 Task: In the  document Sheep.pdf Align the width of word art with 'Picture'. Fill the whole document with 'Orange'. Add link on bottom left corner of the sheet: in.pinterest.com
Action: Mouse moved to (231, 332)
Screenshot: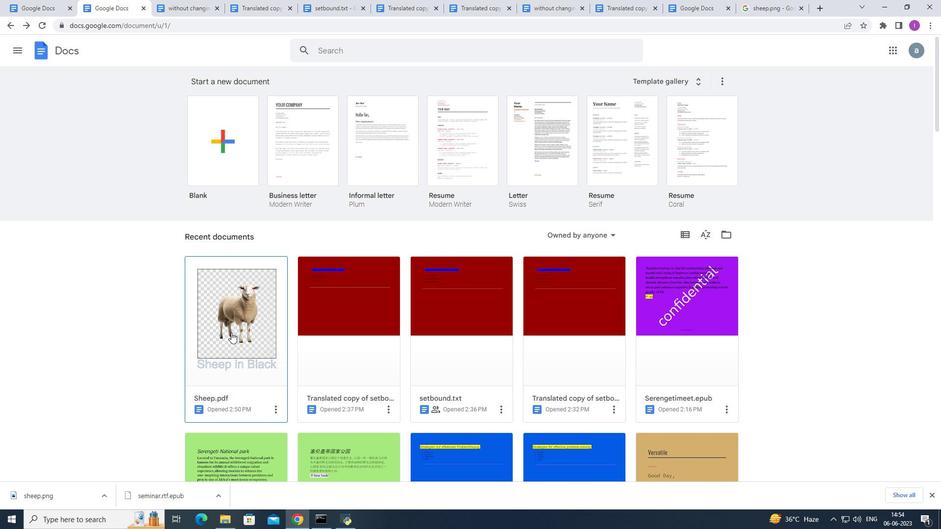 
Action: Mouse pressed left at (231, 332)
Screenshot: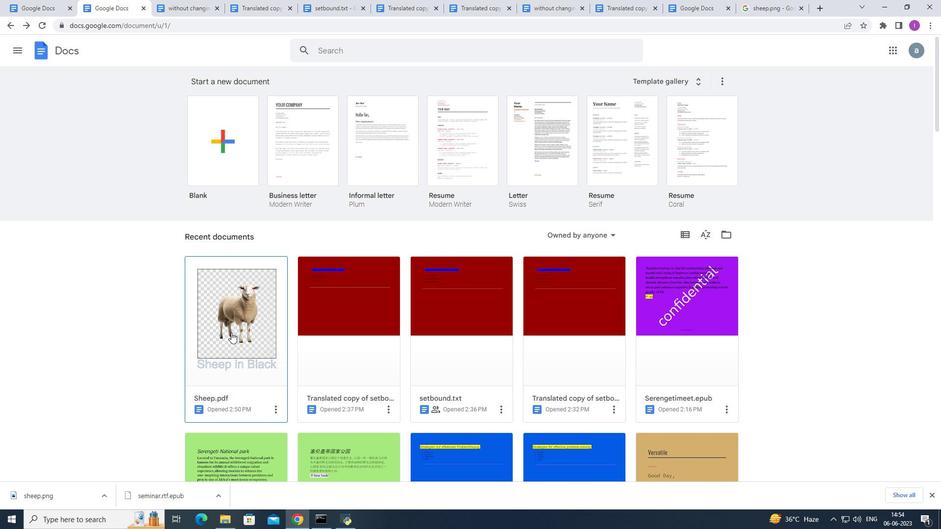 
Action: Mouse moved to (33, 51)
Screenshot: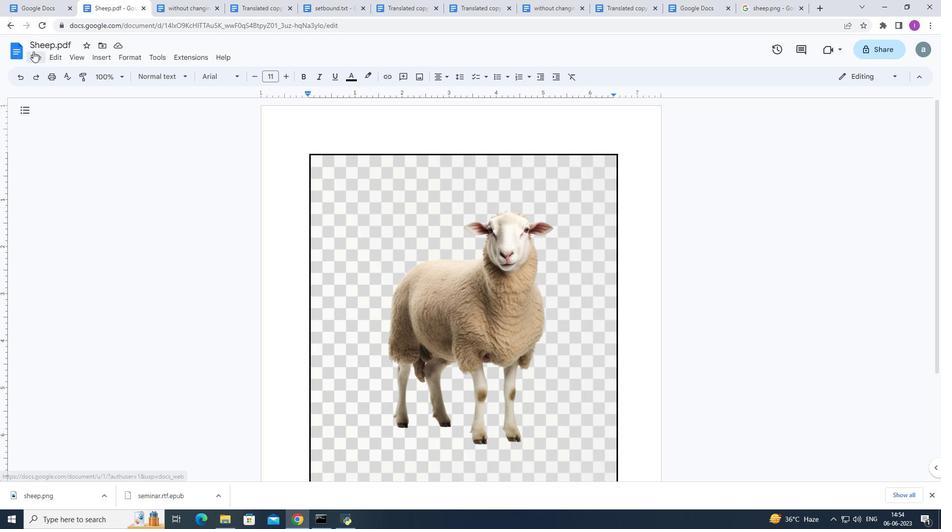 
Action: Mouse pressed left at (33, 51)
Screenshot: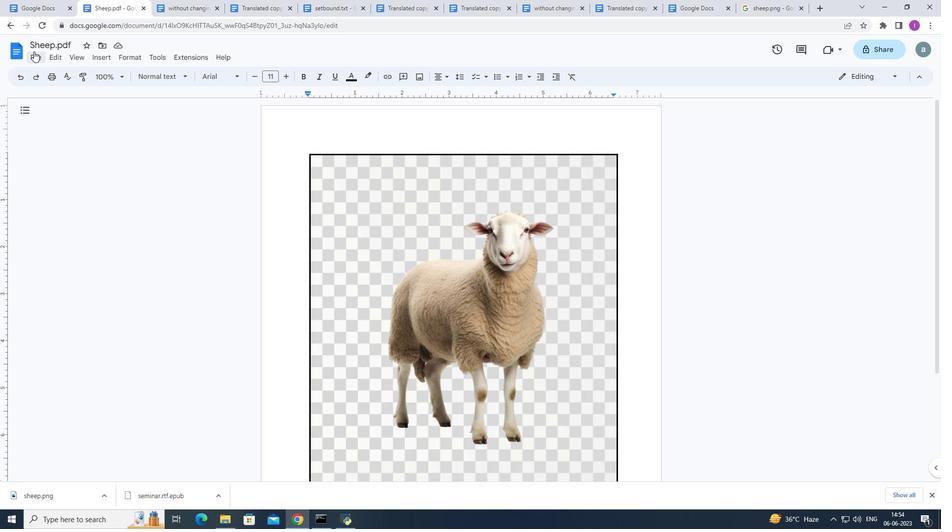 
Action: Mouse moved to (365, 271)
Screenshot: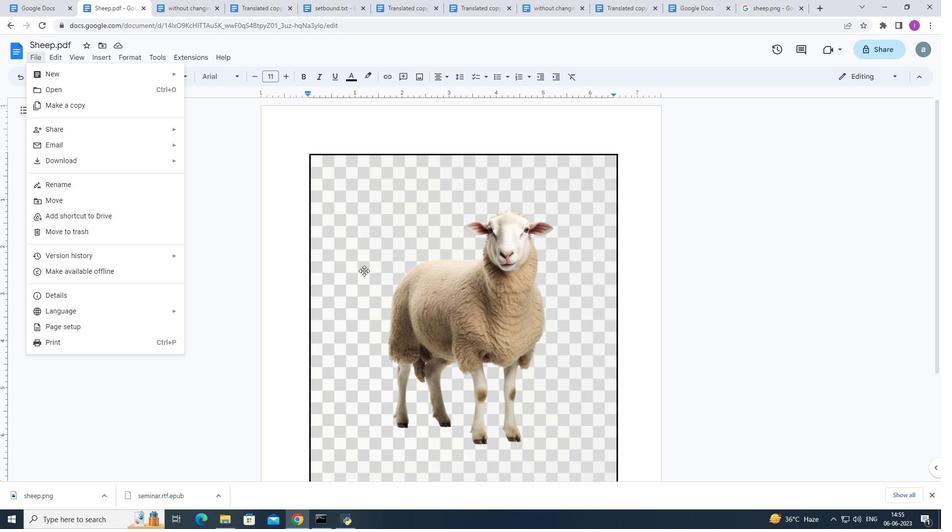 
Action: Mouse scrolled (365, 270) with delta (0, 0)
Screenshot: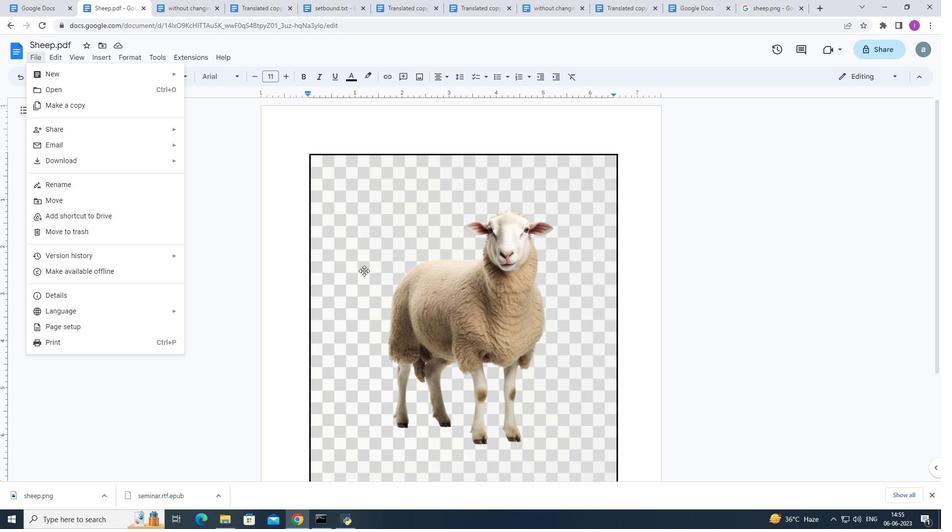 
Action: Mouse moved to (365, 271)
Screenshot: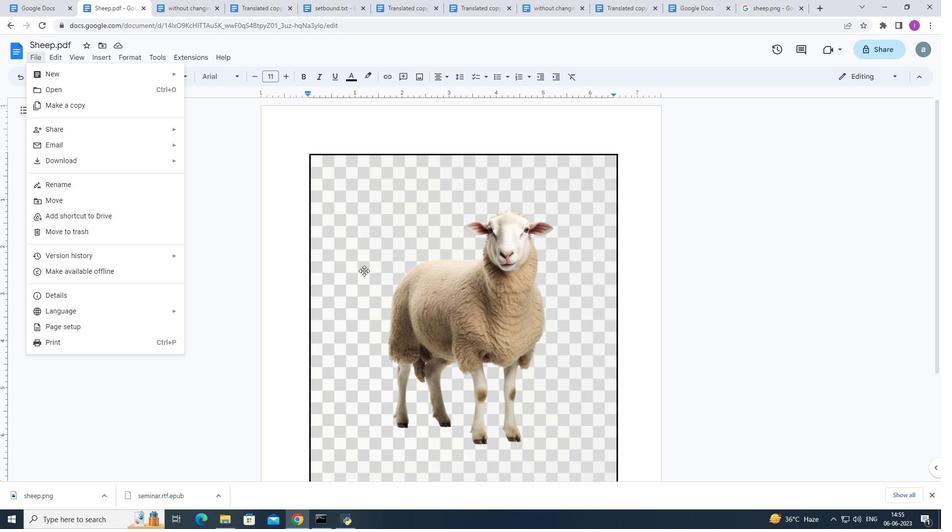 
Action: Mouse scrolled (365, 270) with delta (0, 0)
Screenshot: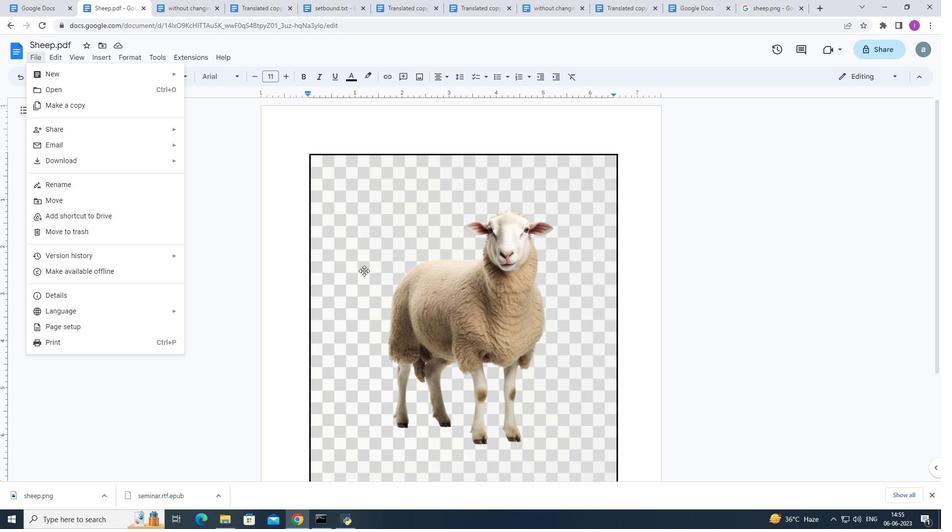 
Action: Mouse moved to (78, 327)
Screenshot: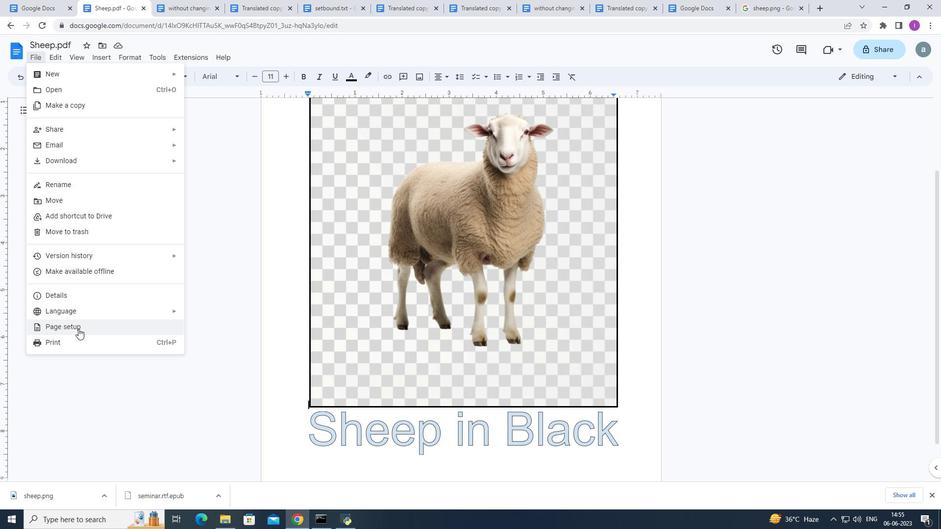 
Action: Mouse pressed left at (78, 327)
Screenshot: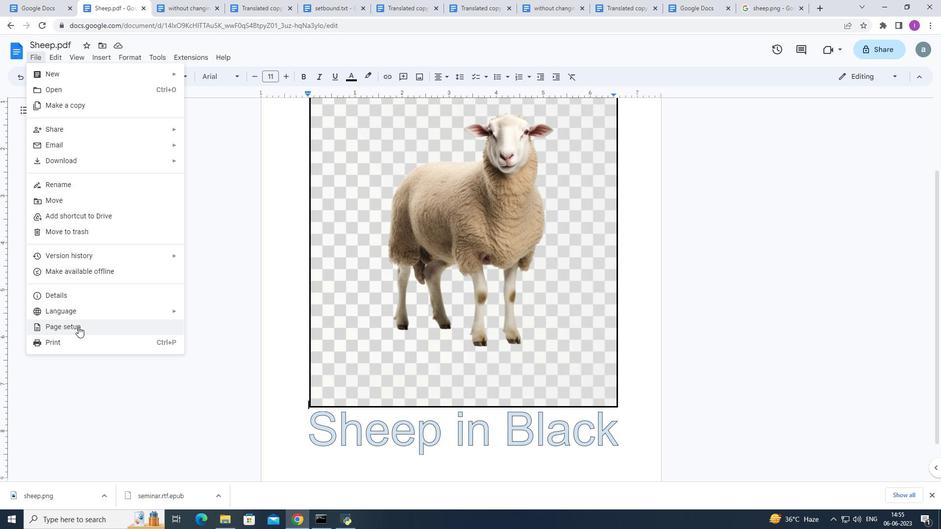 
Action: Mouse moved to (398, 326)
Screenshot: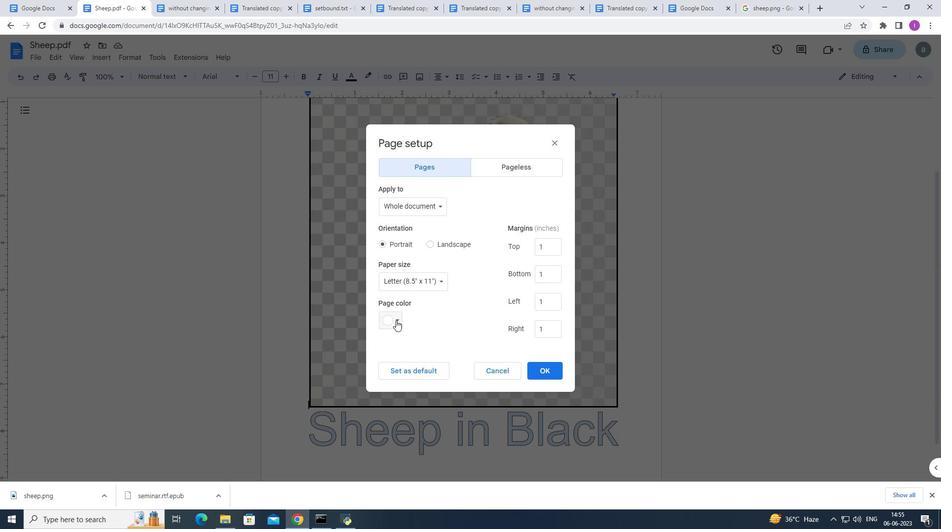 
Action: Mouse pressed left at (398, 326)
Screenshot: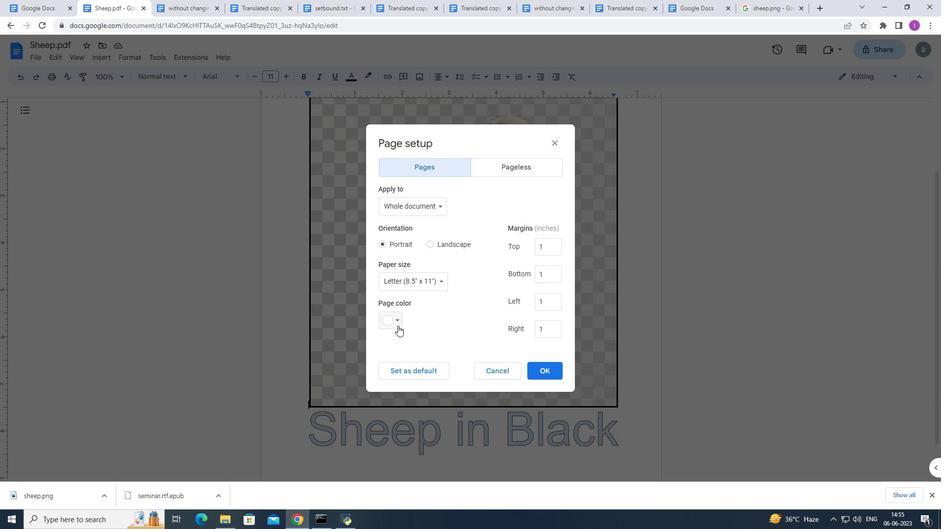
Action: Mouse moved to (411, 352)
Screenshot: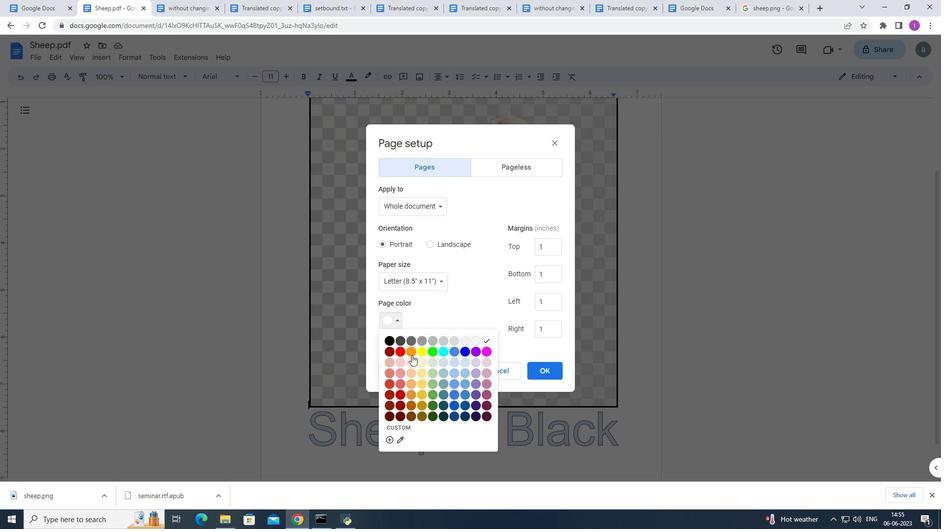 
Action: Mouse pressed left at (411, 352)
Screenshot: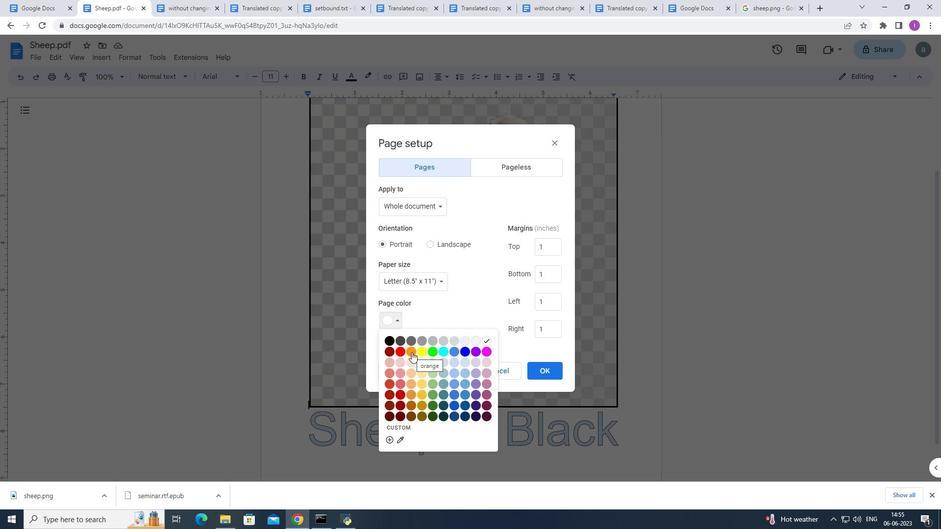 
Action: Mouse moved to (554, 369)
Screenshot: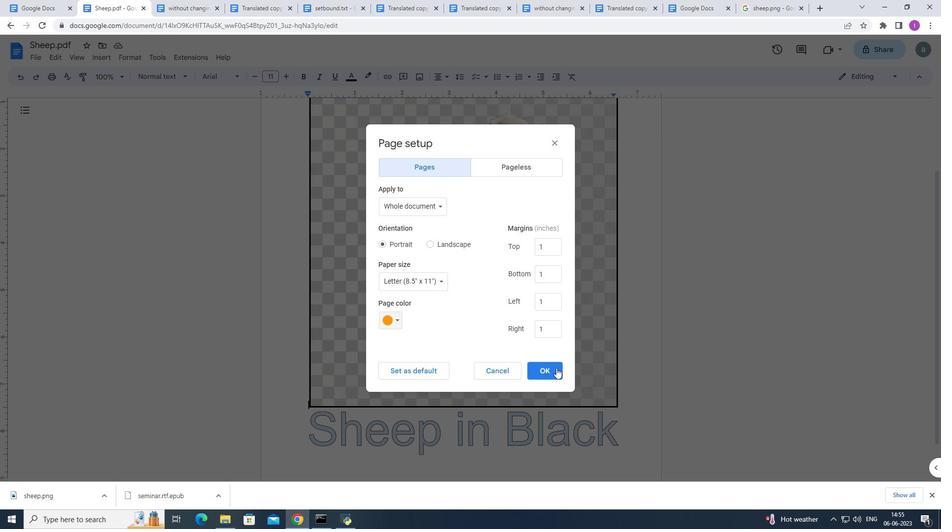 
Action: Mouse pressed left at (554, 369)
Screenshot: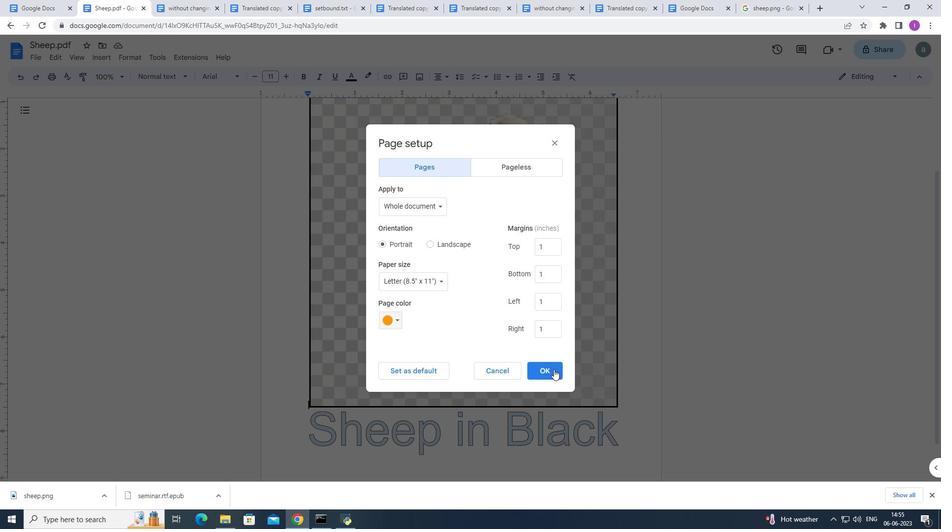 
Action: Mouse moved to (332, 345)
Screenshot: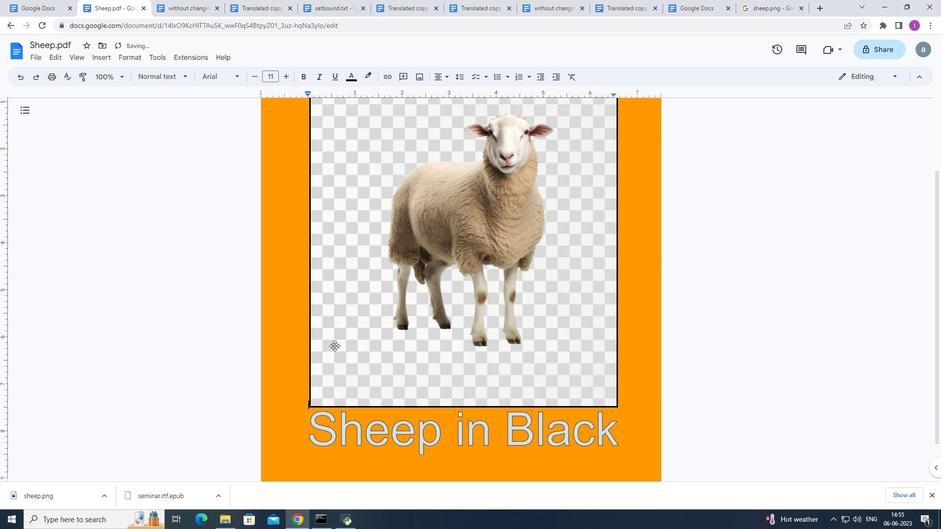 
Action: Mouse scrolled (332, 345) with delta (0, 0)
Screenshot: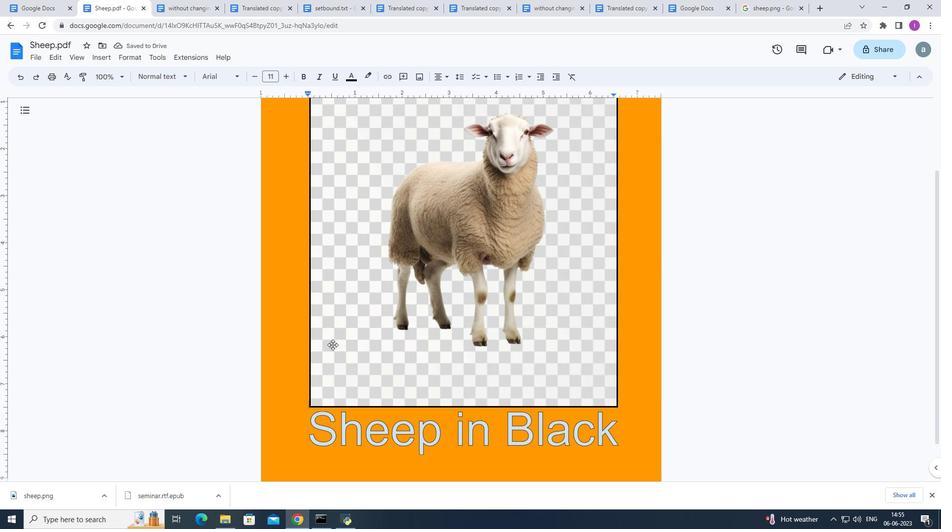 
Action: Mouse moved to (333, 350)
Screenshot: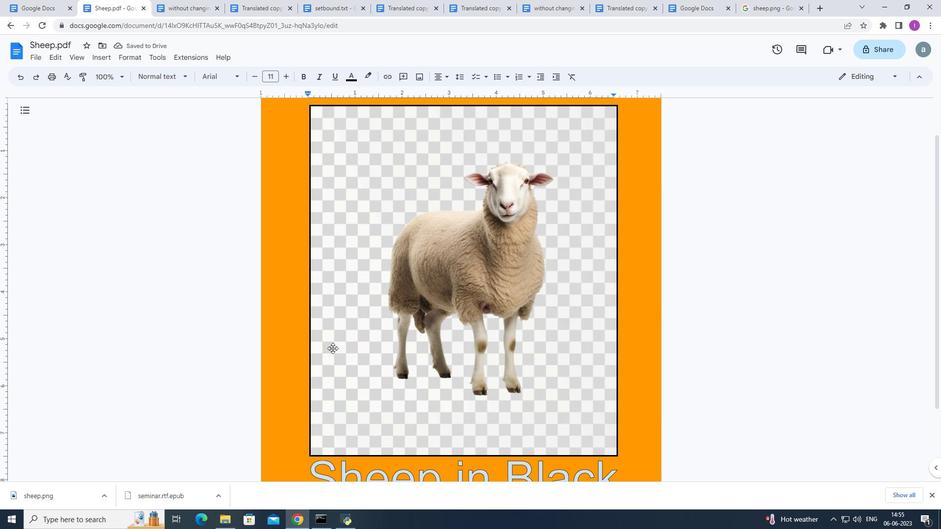 
Action: Mouse scrolled (333, 351) with delta (0, 0)
Screenshot: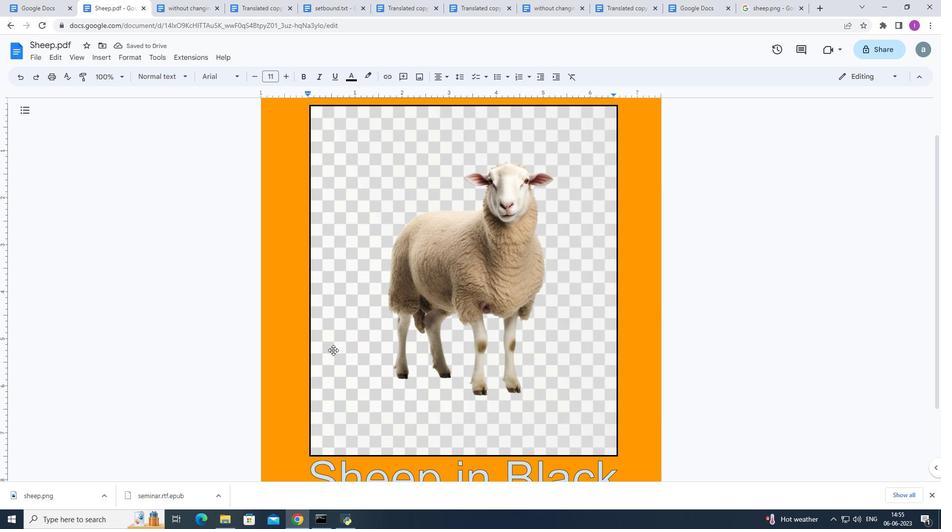 
Action: Mouse scrolled (333, 350) with delta (0, 0)
Screenshot: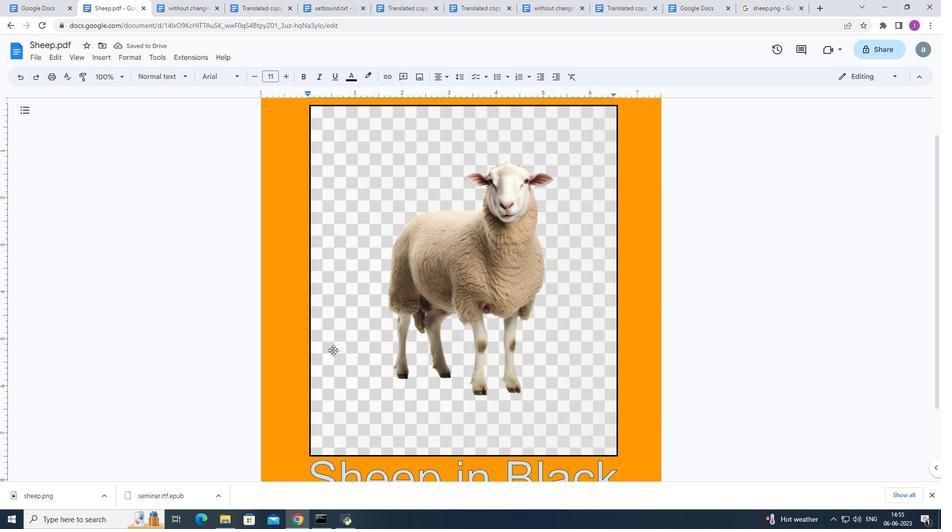 
Action: Mouse scrolled (333, 351) with delta (0, 0)
Screenshot: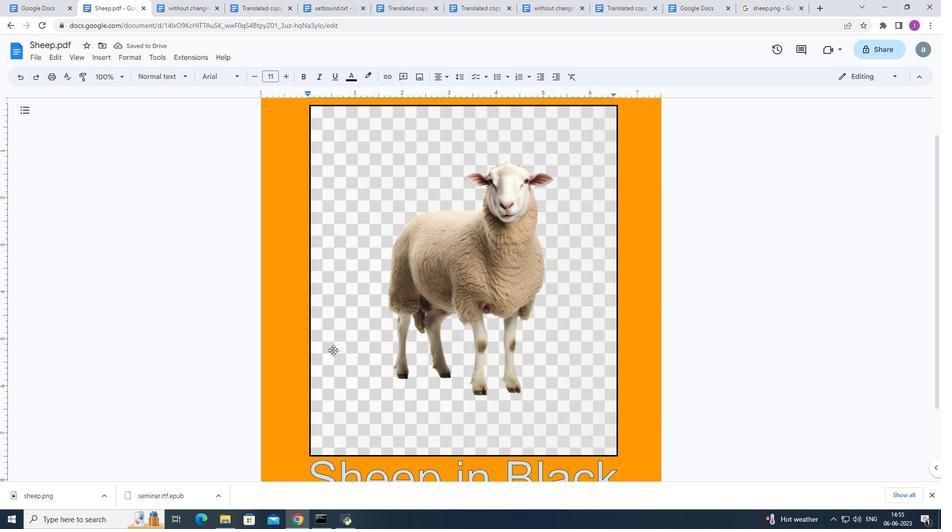 
Action: Mouse scrolled (333, 351) with delta (0, 0)
Screenshot: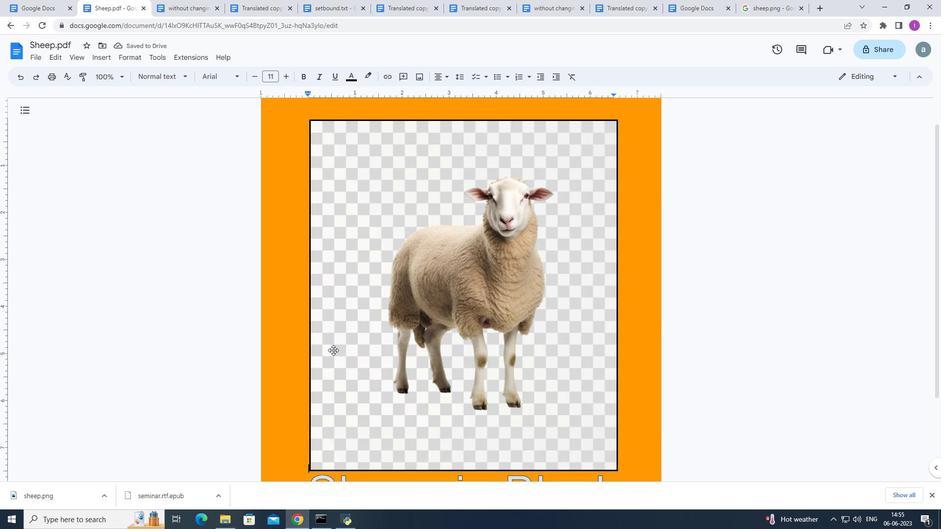 
Action: Mouse moved to (333, 351)
Screenshot: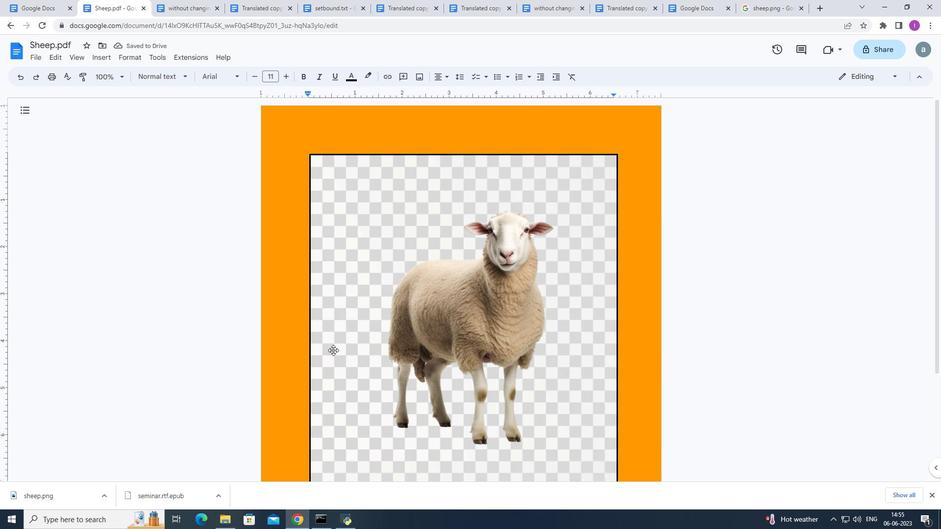 
Action: Mouse scrolled (333, 351) with delta (0, 0)
Screenshot: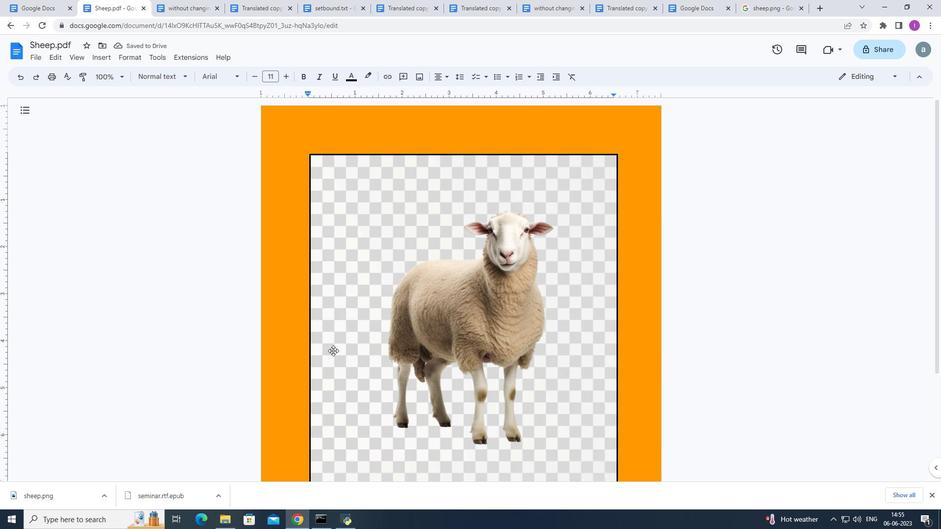 
Action: Mouse scrolled (333, 351) with delta (0, 0)
Screenshot: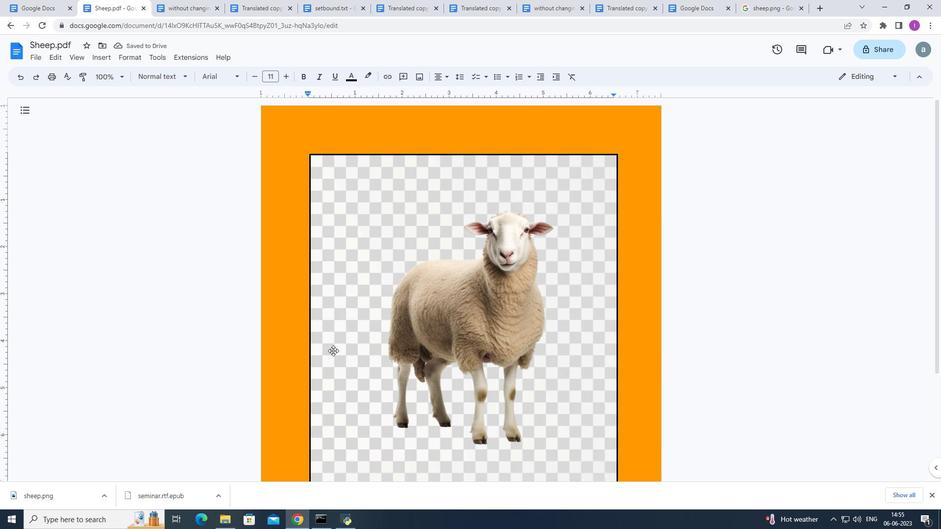 
Action: Mouse moved to (259, 337)
Screenshot: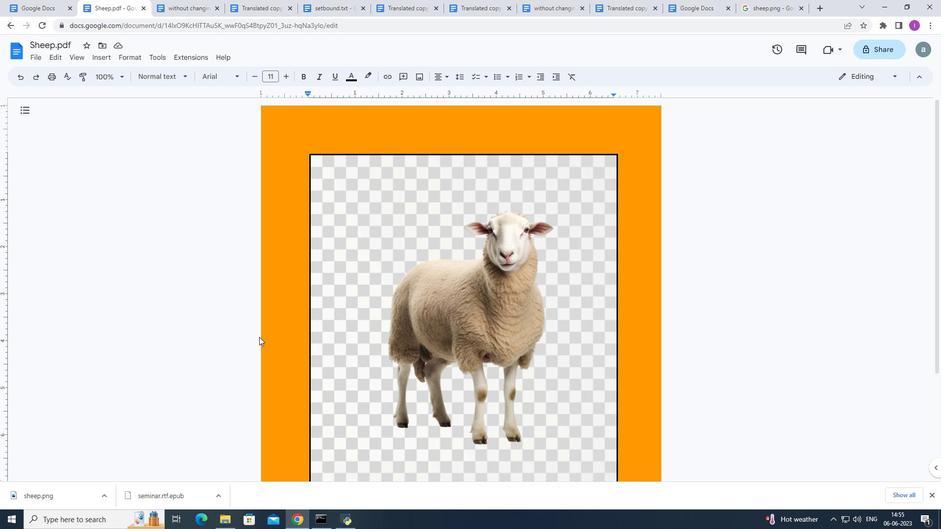 
Action: Mouse scrolled (259, 337) with delta (0, 0)
Screenshot: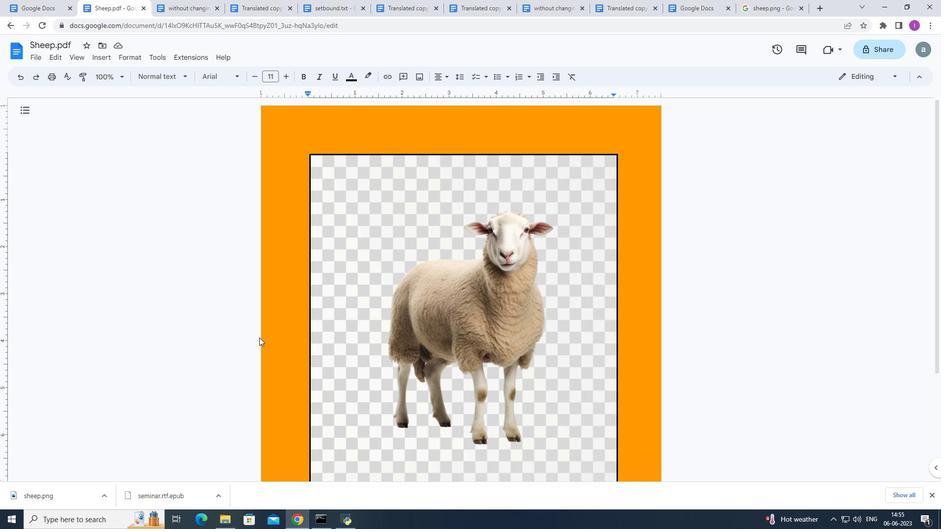 
Action: Mouse scrolled (259, 337) with delta (0, 0)
Screenshot: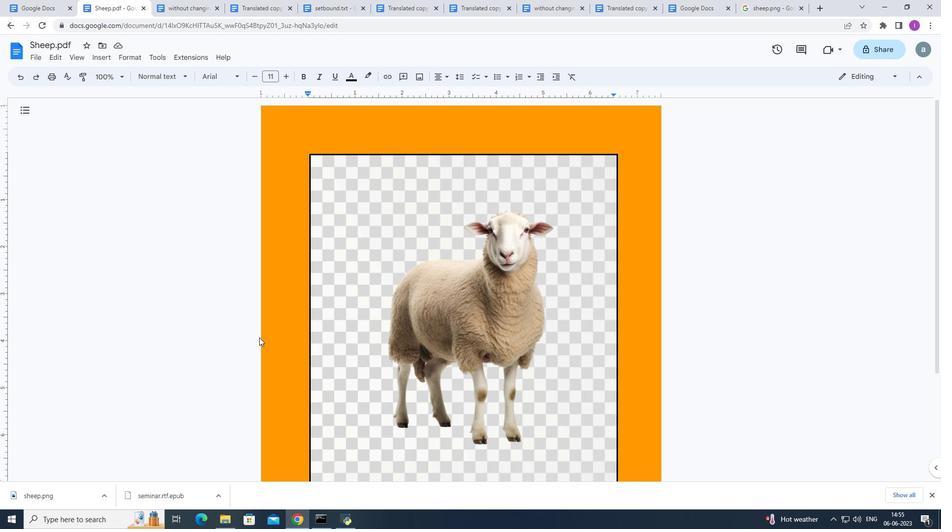 
Action: Mouse scrolled (259, 337) with delta (0, 0)
Screenshot: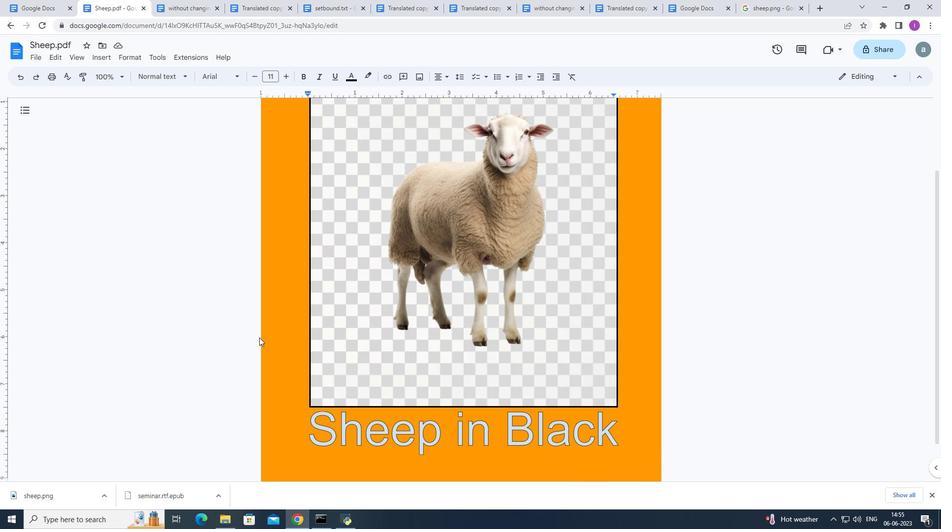 
Action: Mouse scrolled (259, 337) with delta (0, 0)
Screenshot: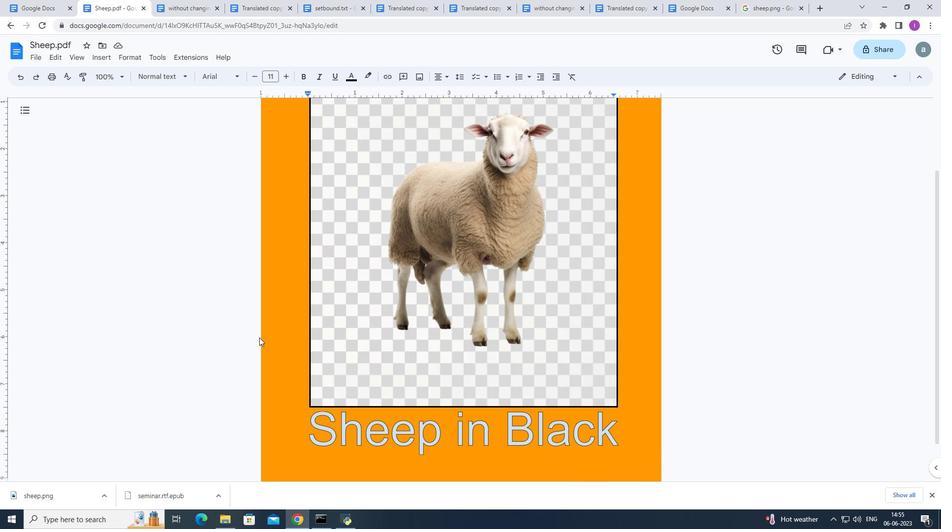 
Action: Mouse scrolled (259, 337) with delta (0, 0)
Screenshot: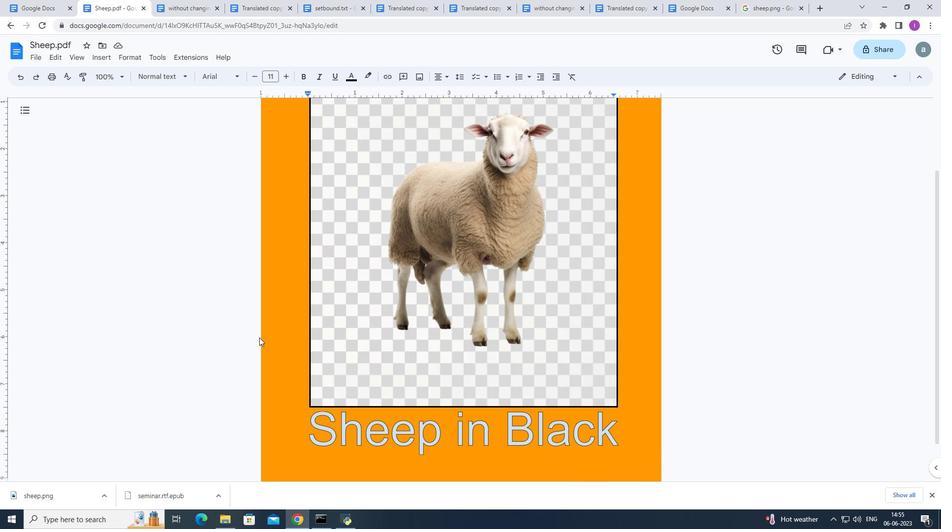 
Action: Mouse moved to (258, 337)
Screenshot: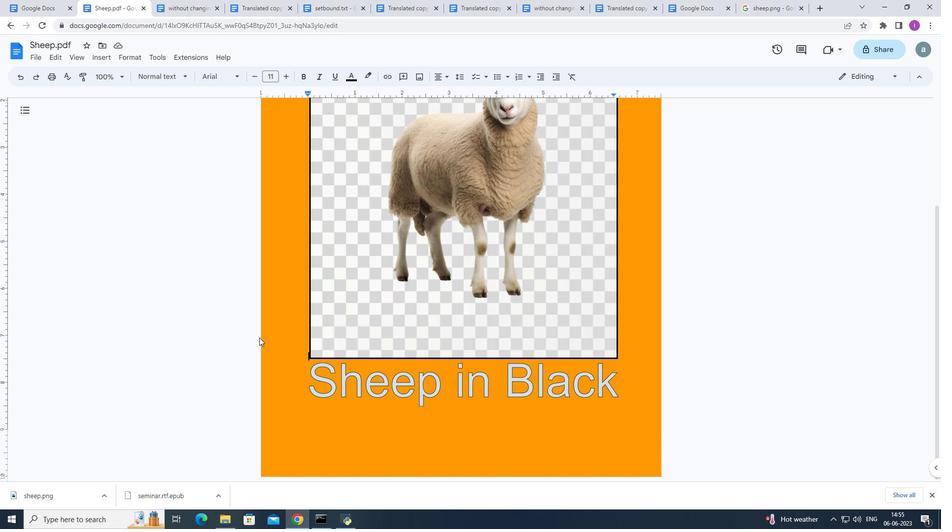 
Action: Mouse scrolled (258, 338) with delta (0, 0)
Screenshot: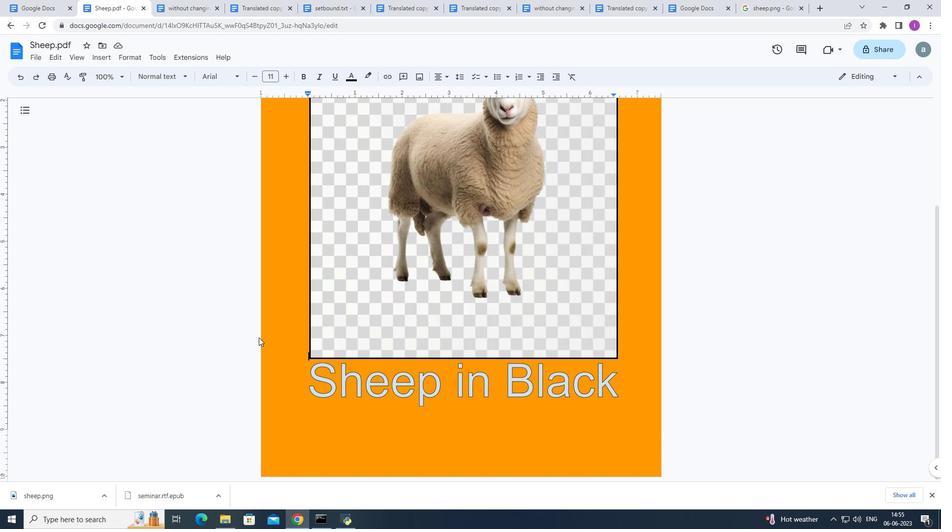 
Action: Mouse scrolled (258, 338) with delta (0, 0)
Screenshot: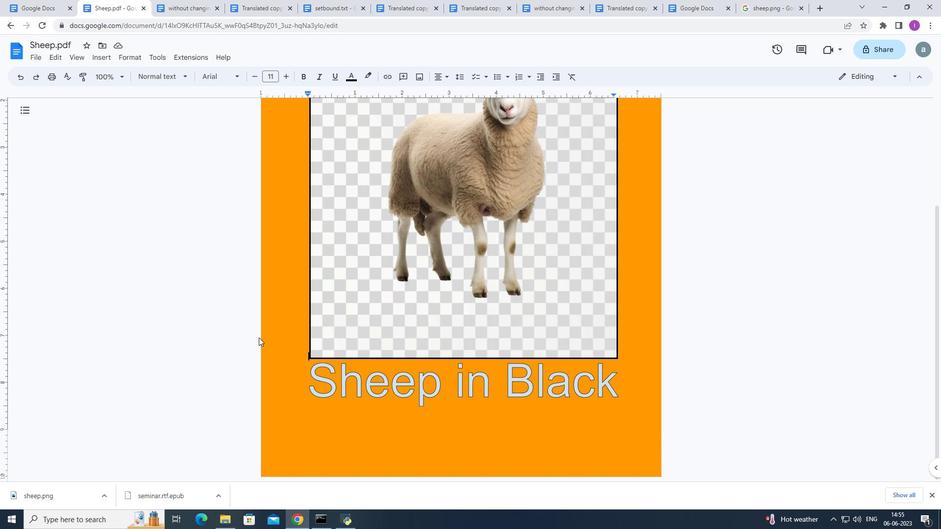 
Action: Mouse scrolled (258, 338) with delta (0, 0)
Screenshot: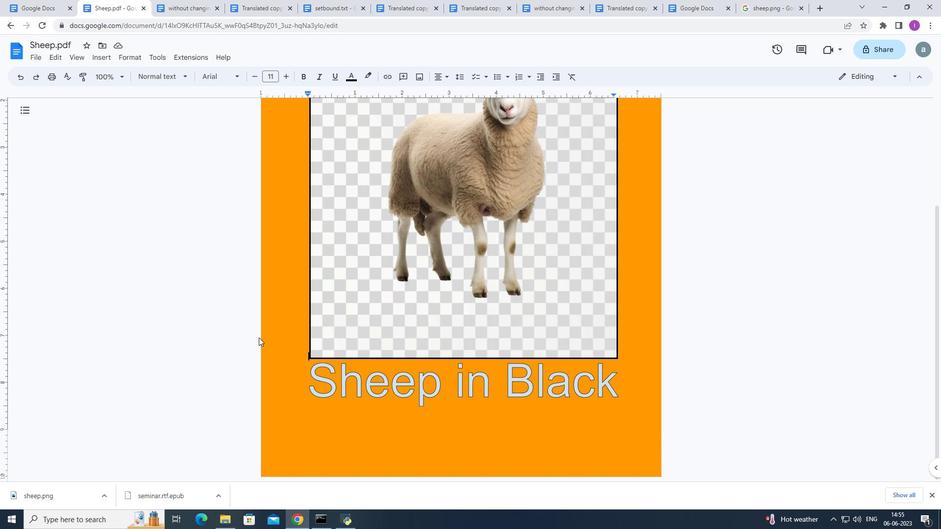 
Action: Mouse moved to (257, 345)
Screenshot: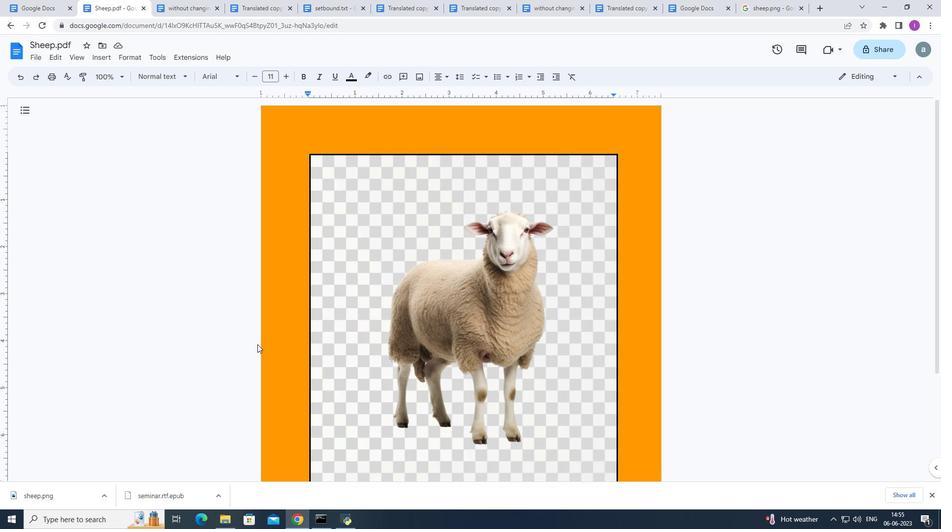 
Action: Mouse scrolled (257, 345) with delta (0, 0)
Screenshot: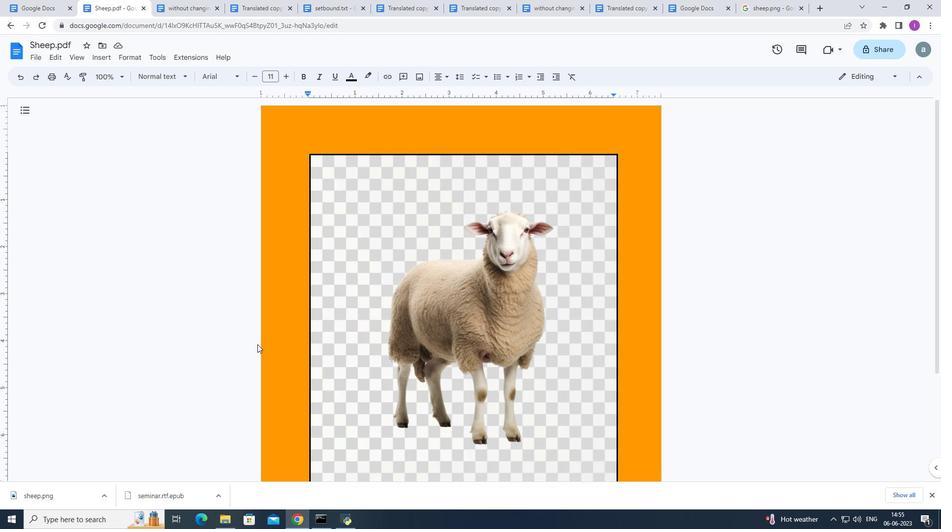 
Action: Mouse scrolled (257, 345) with delta (0, 0)
Screenshot: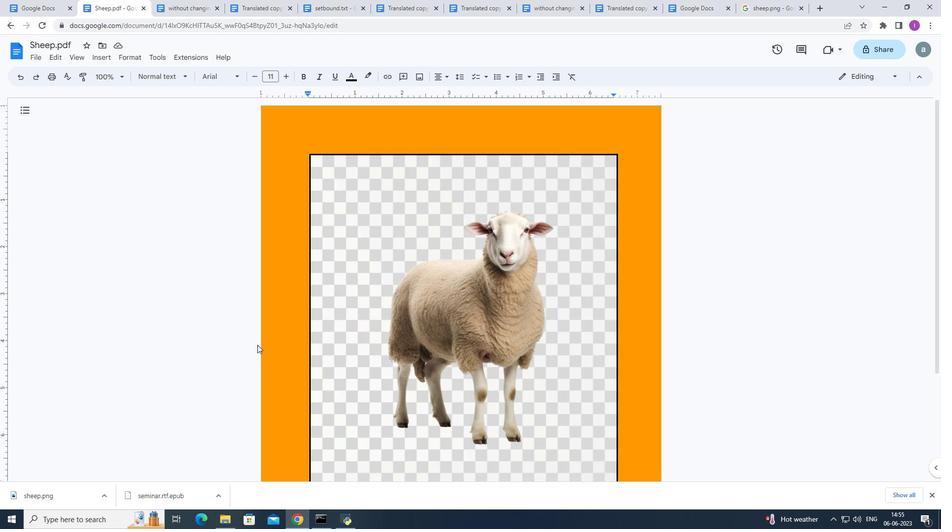 
Action: Mouse scrolled (257, 345) with delta (0, 0)
Screenshot: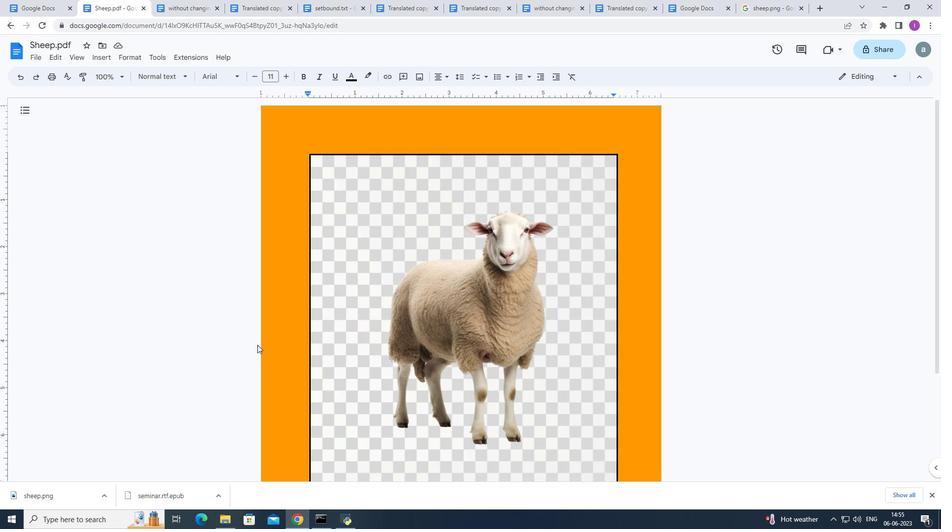 
Action: Mouse moved to (482, 157)
Screenshot: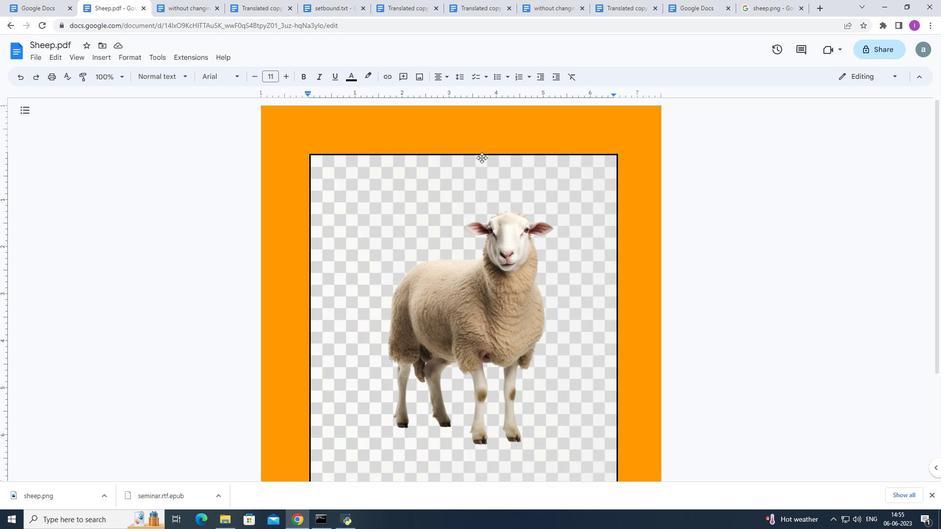 
Action: Mouse pressed left at (482, 157)
Screenshot: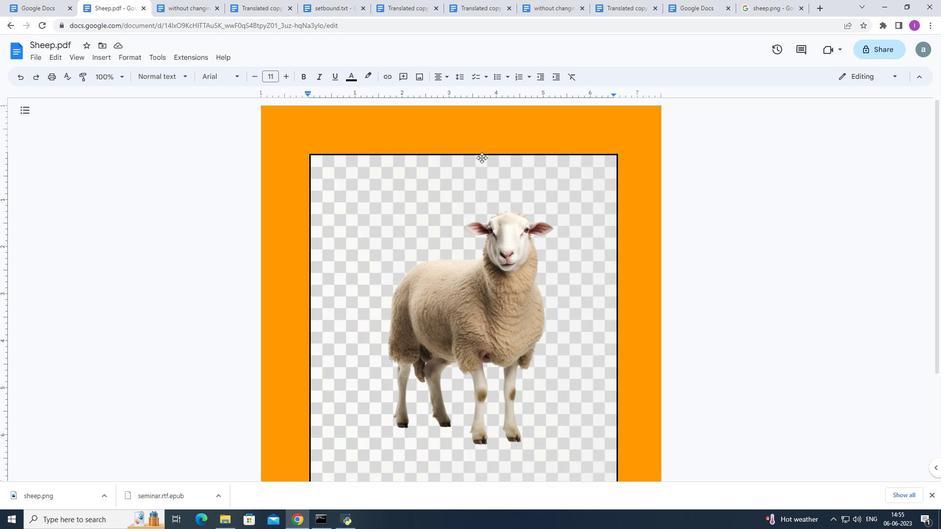 
Action: Mouse moved to (457, 73)
Screenshot: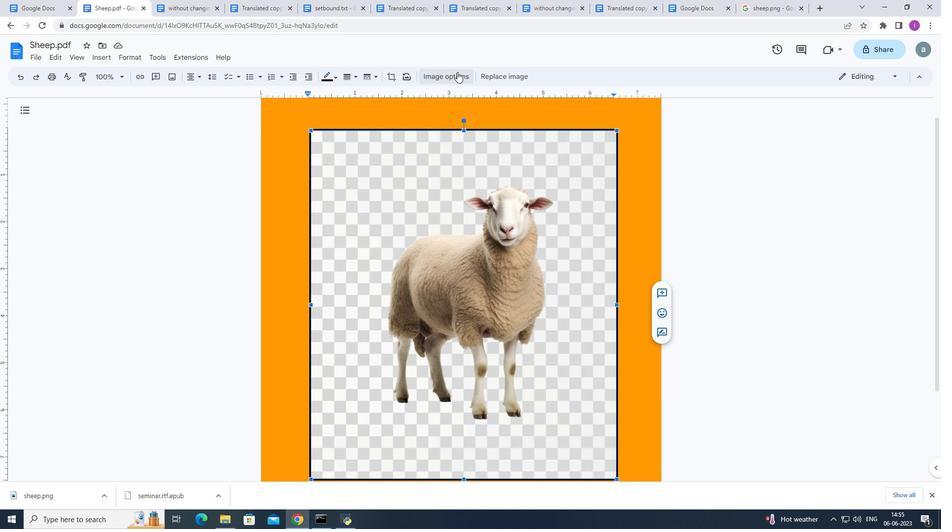 
Action: Mouse pressed left at (457, 73)
Screenshot: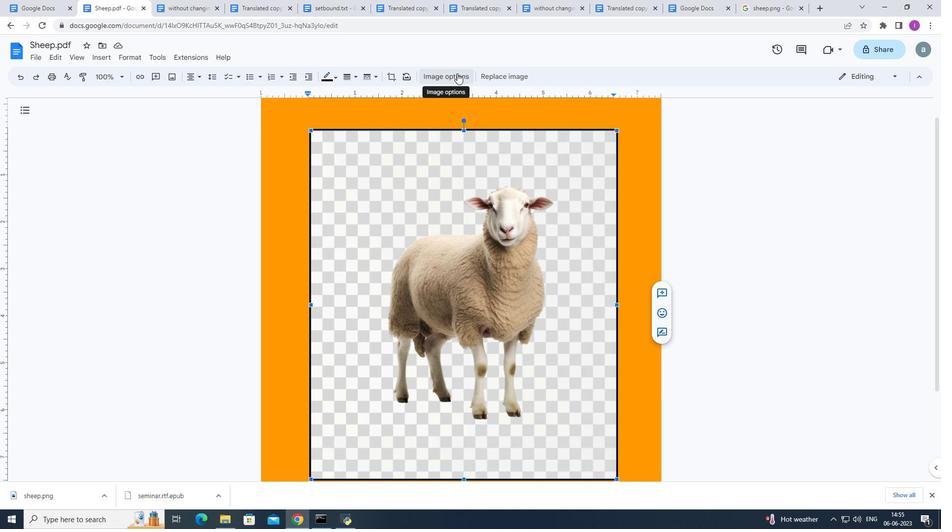 
Action: Mouse moved to (857, 105)
Screenshot: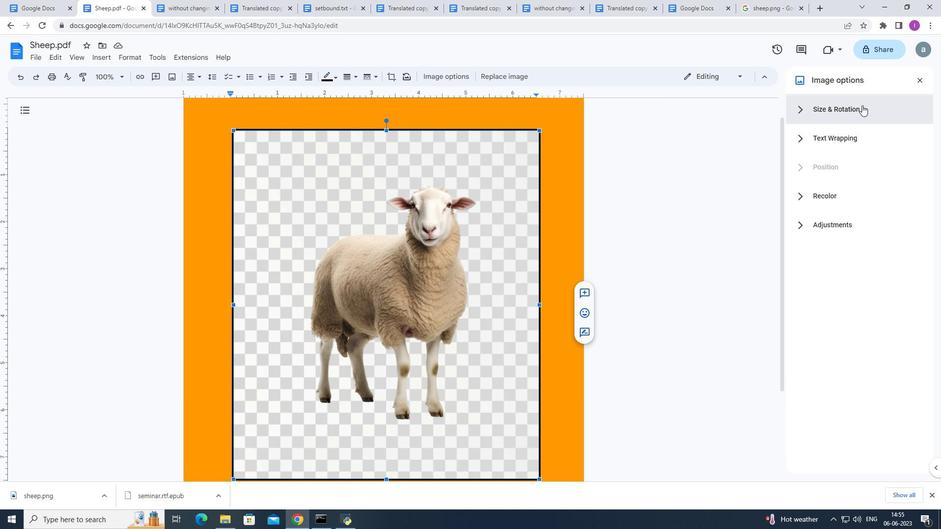 
Action: Mouse pressed left at (857, 105)
Screenshot: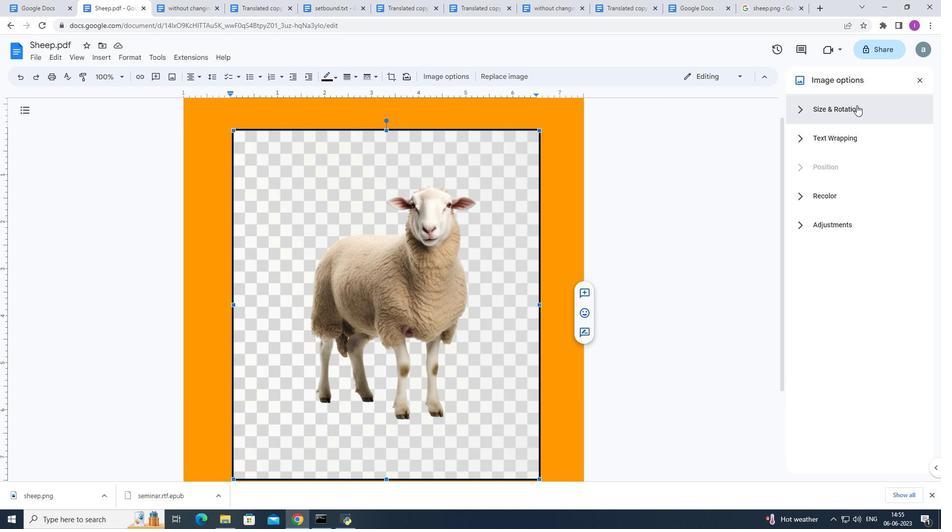 
Action: Mouse moved to (595, 267)
Screenshot: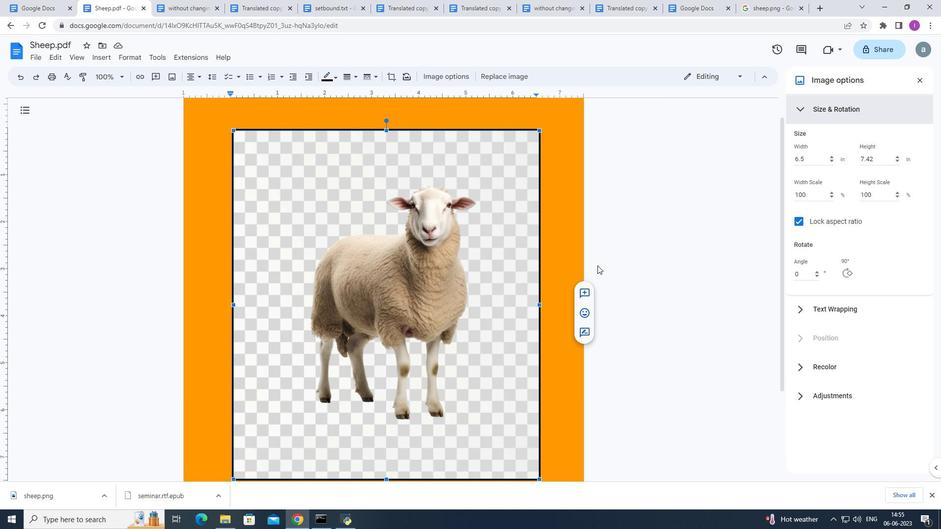 
Action: Mouse scrolled (595, 266) with delta (0, 0)
Screenshot: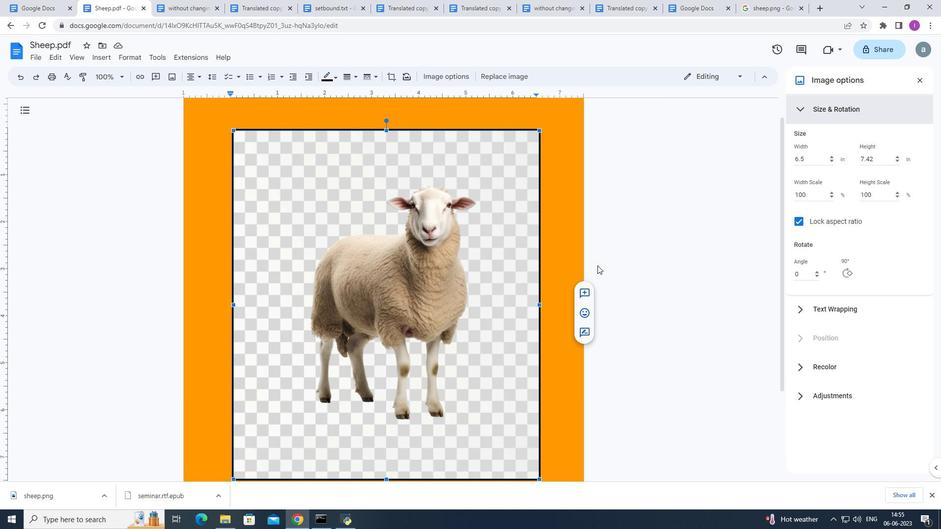 
Action: Mouse scrolled (595, 266) with delta (0, 0)
Screenshot: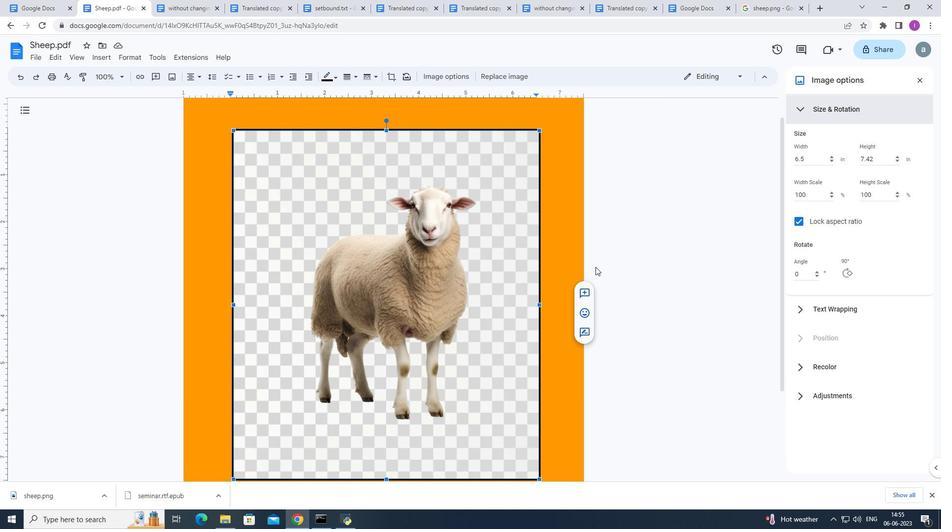 
Action: Mouse scrolled (595, 266) with delta (0, 0)
Screenshot: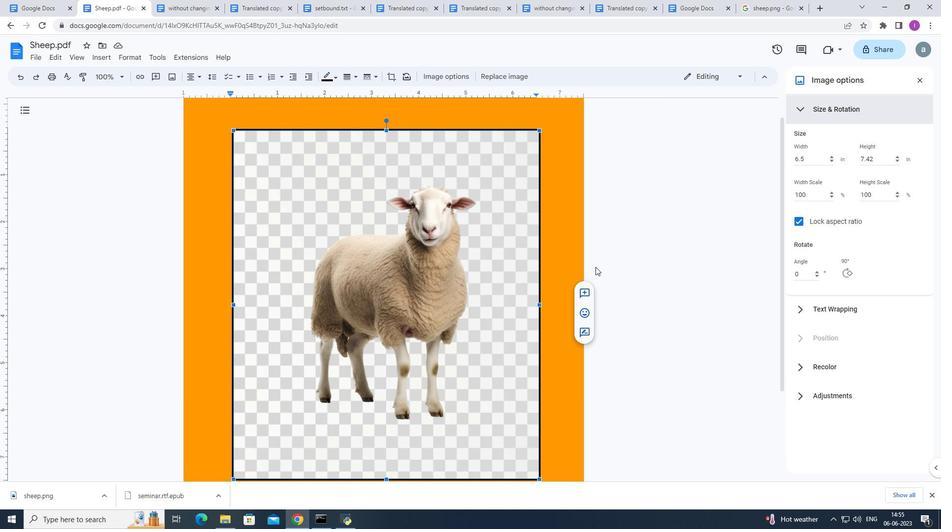 
Action: Mouse scrolled (595, 266) with delta (0, 0)
Screenshot: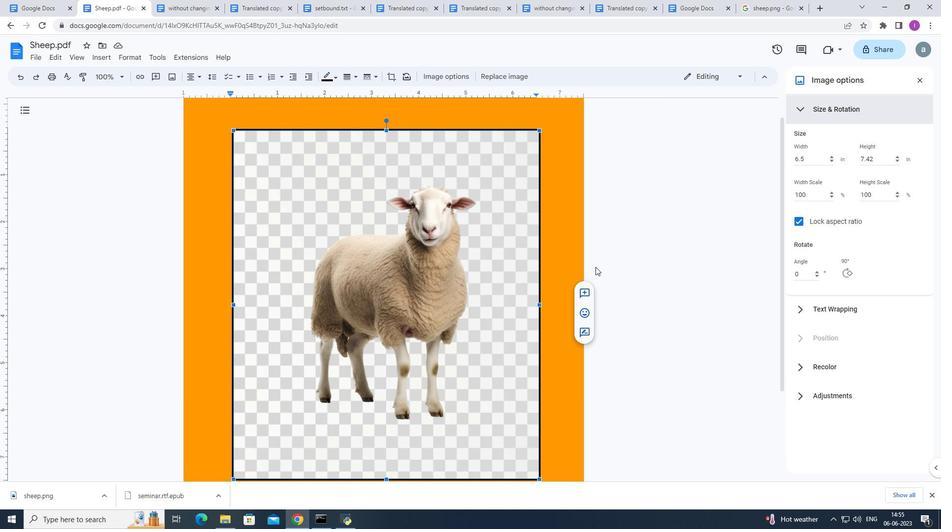
Action: Mouse moved to (575, 278)
Screenshot: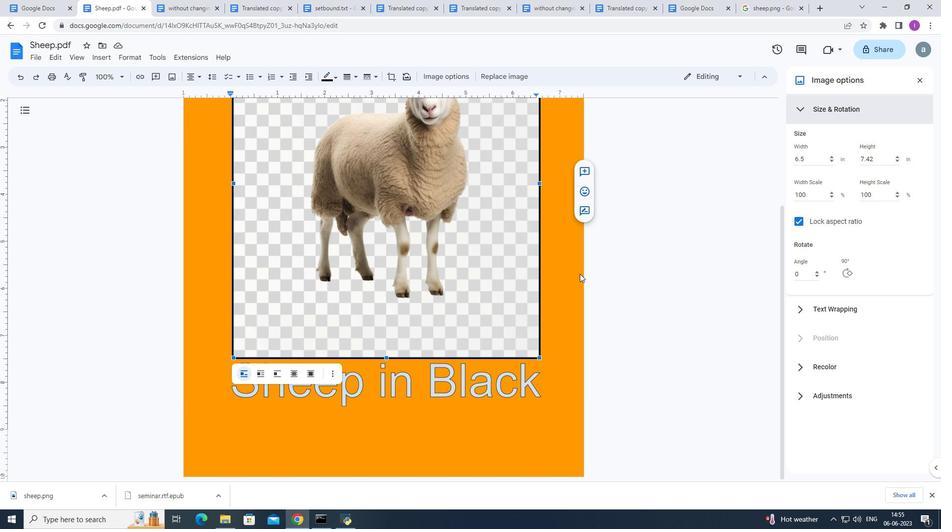 
Action: Mouse scrolled (575, 278) with delta (0, 0)
Screenshot: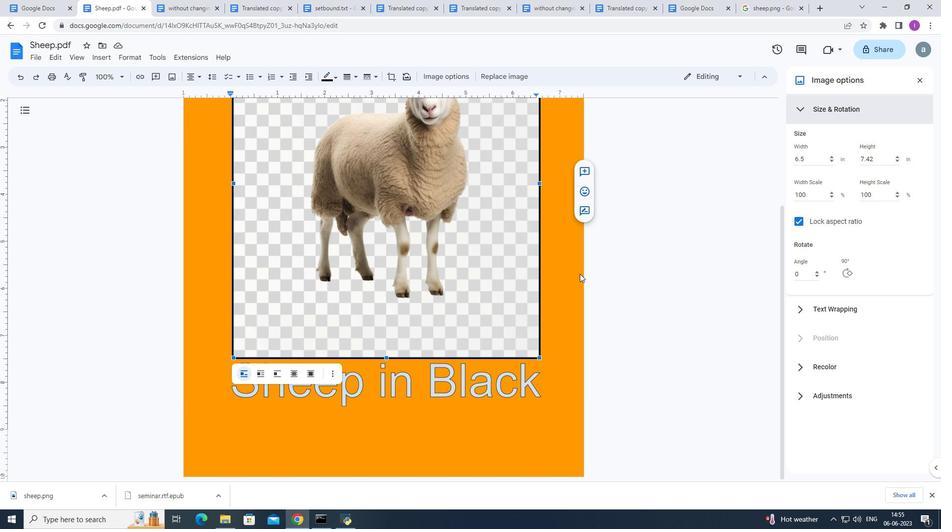
Action: Mouse moved to (570, 286)
Screenshot: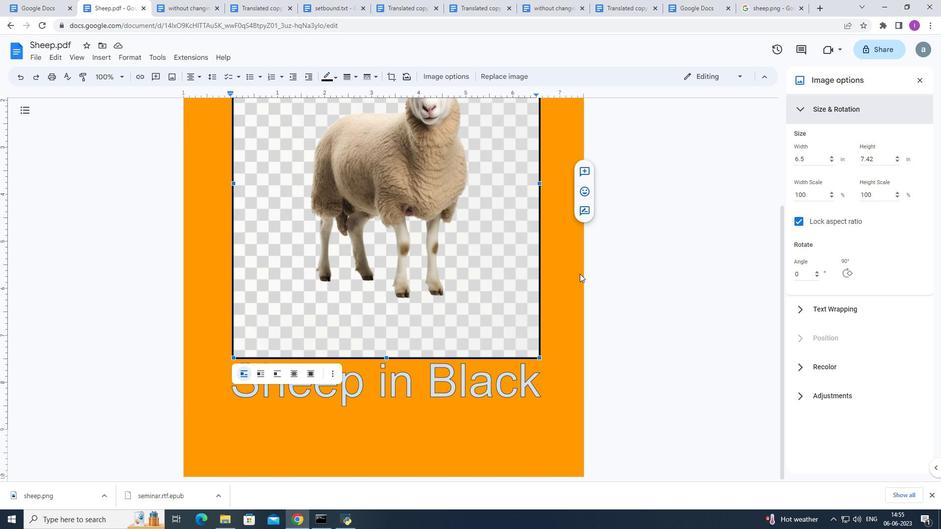 
Action: Mouse scrolled (571, 285) with delta (0, 0)
Screenshot: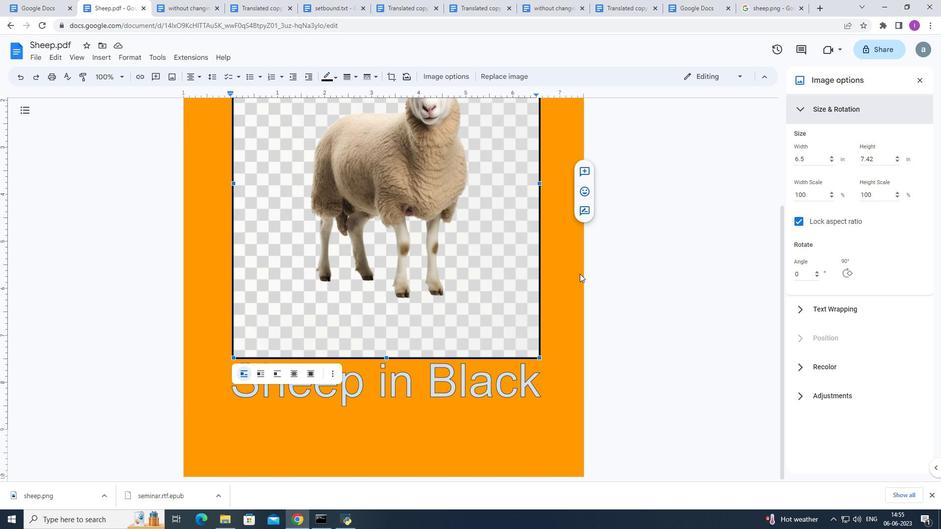 
Action: Mouse moved to (471, 372)
Screenshot: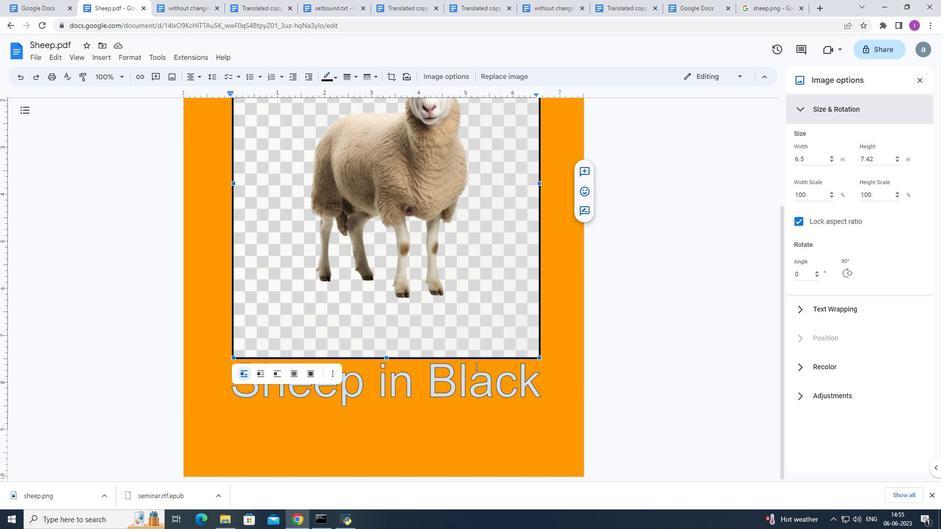 
Action: Mouse pressed left at (471, 372)
Screenshot: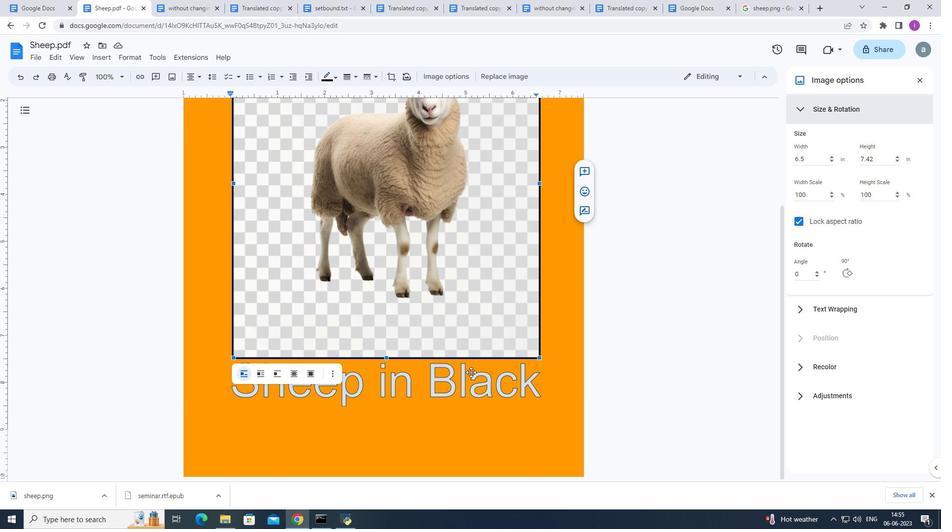 
Action: Mouse moved to (551, 321)
Screenshot: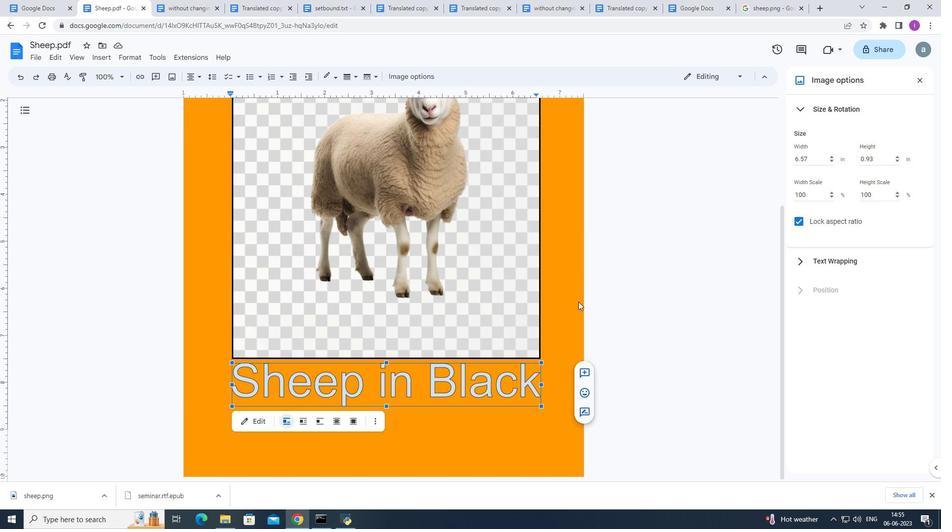 
Action: Mouse scrolled (551, 322) with delta (0, 0)
Screenshot: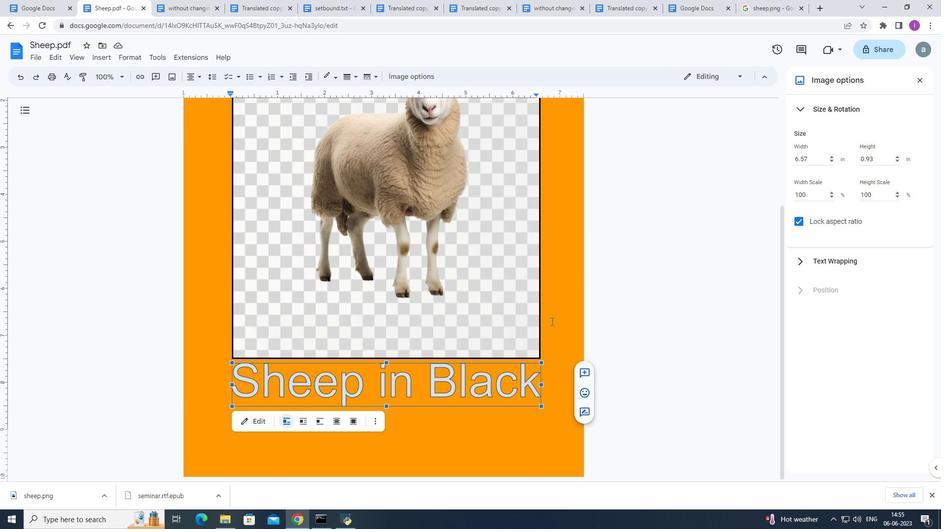 
Action: Mouse moved to (555, 317)
Screenshot: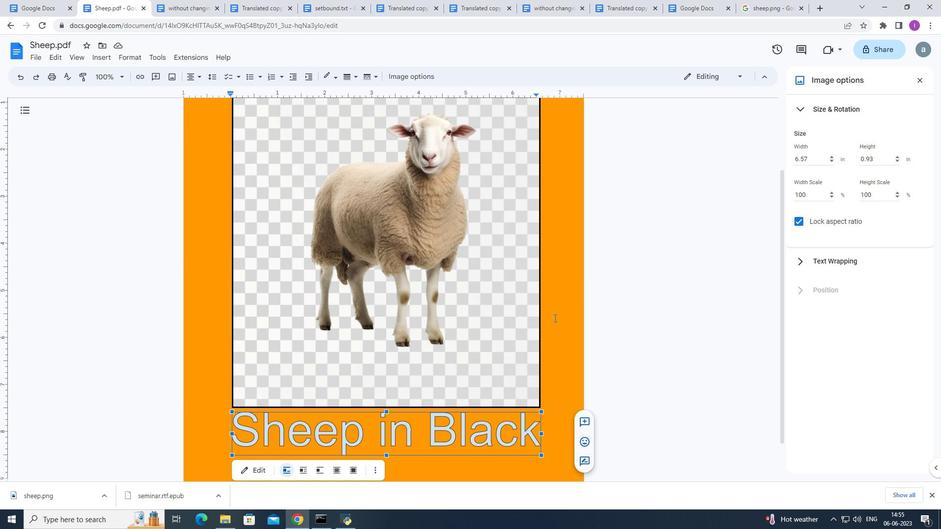 
Action: Mouse scrolled (555, 317) with delta (0, 0)
Screenshot: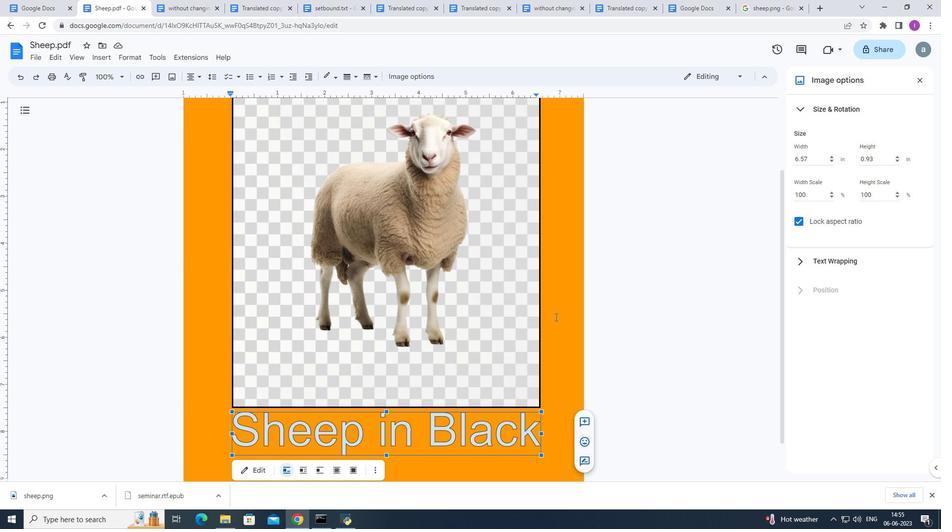 
Action: Mouse moved to (302, 346)
Screenshot: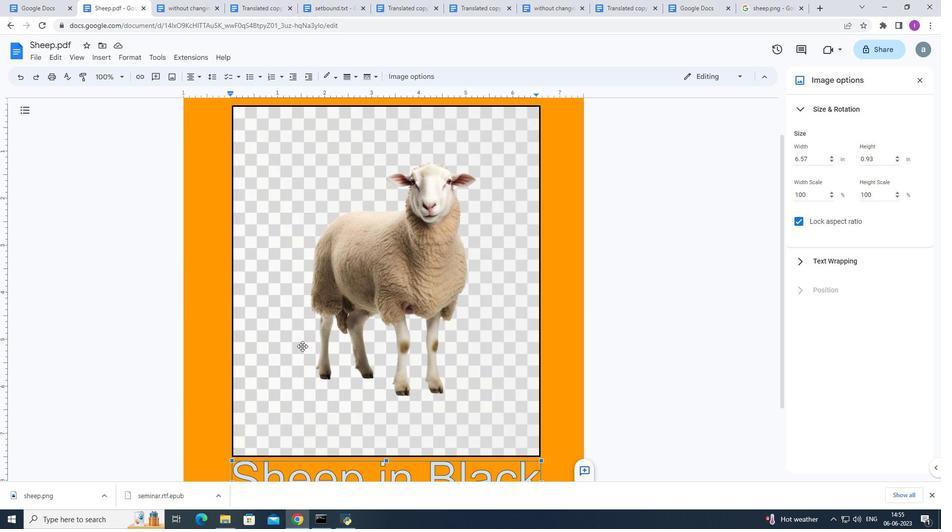 
Action: Mouse scrolled (302, 345) with delta (0, 0)
Screenshot: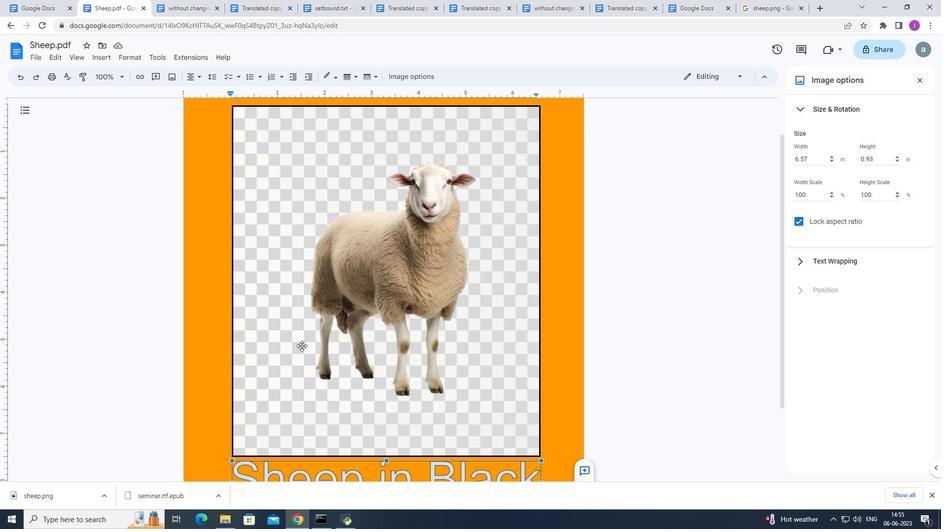 
Action: Mouse scrolled (302, 345) with delta (0, 0)
Screenshot: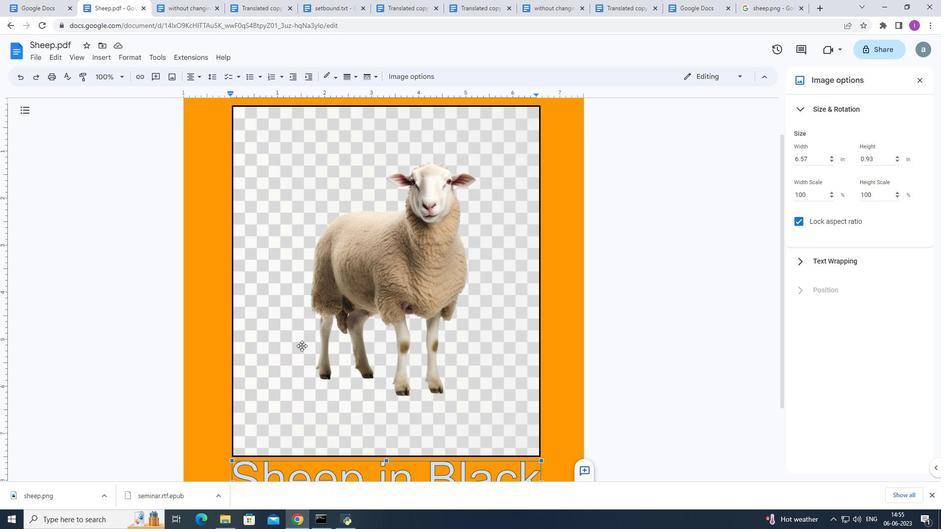 
Action: Mouse scrolled (302, 345) with delta (0, 0)
Screenshot: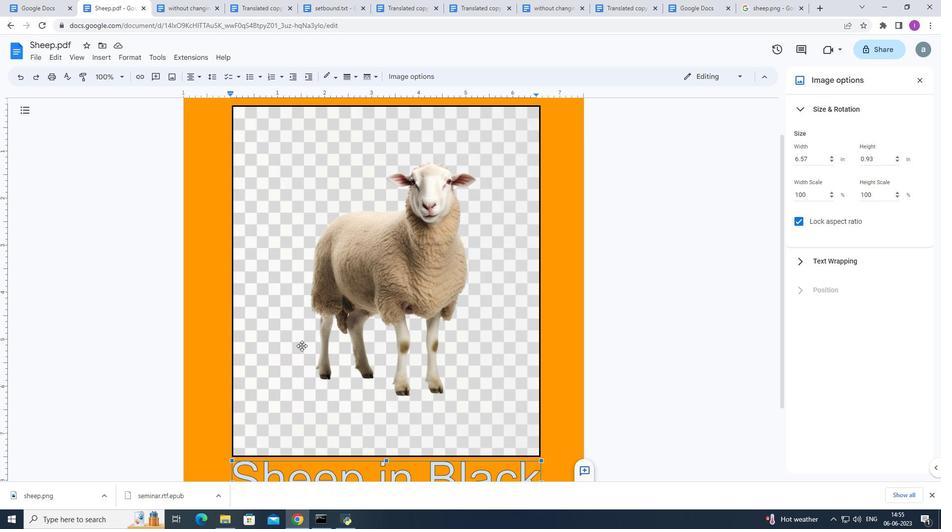 
Action: Mouse scrolled (302, 345) with delta (0, 0)
Screenshot: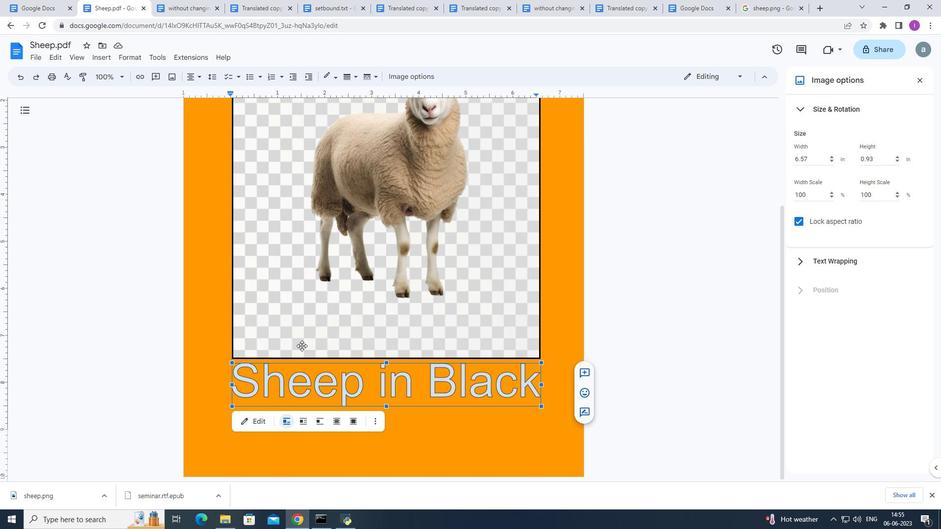 
Action: Mouse scrolled (302, 345) with delta (0, 0)
Screenshot: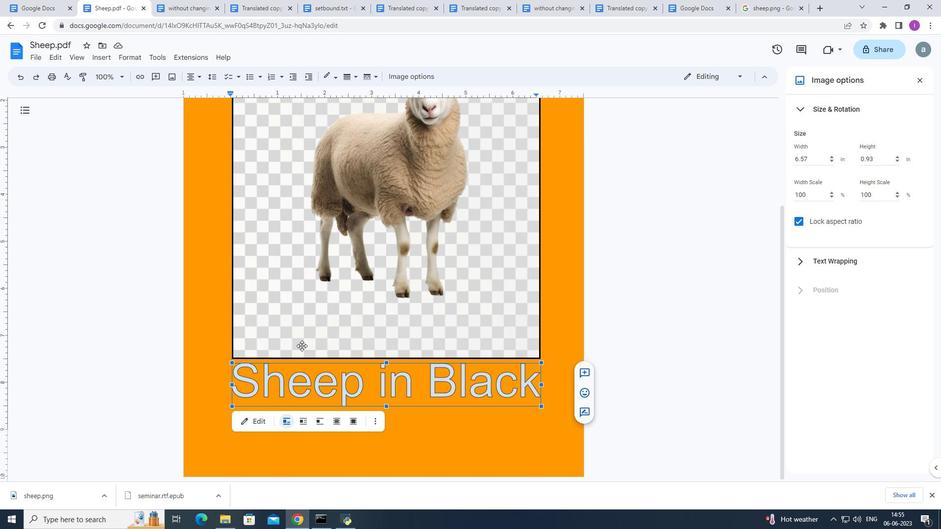 
Action: Mouse scrolled (302, 345) with delta (0, 0)
Screenshot: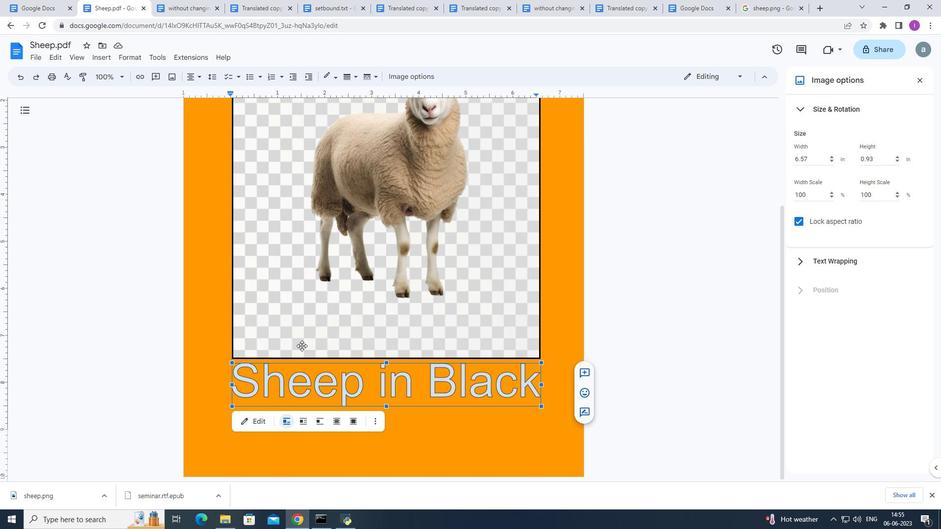 
Action: Mouse moved to (350, 372)
Screenshot: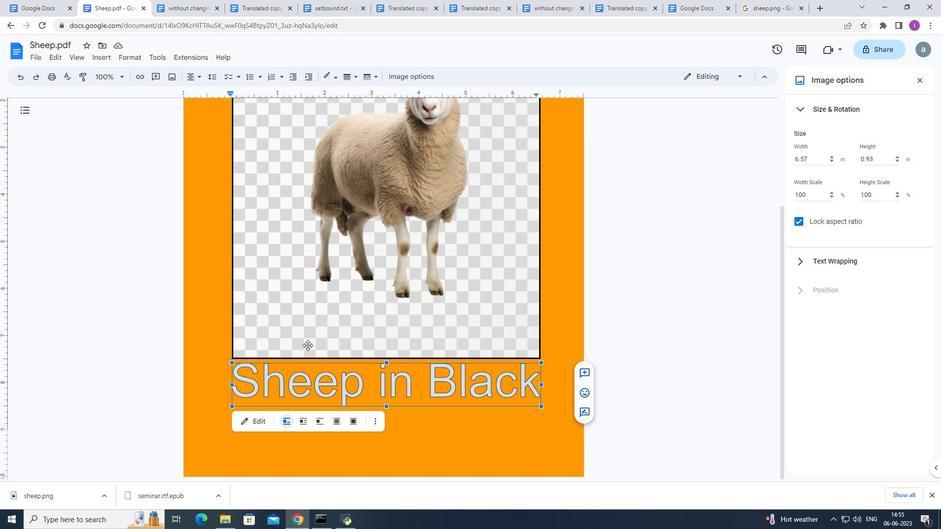 
Action: Mouse scrolled (350, 372) with delta (0, 0)
Screenshot: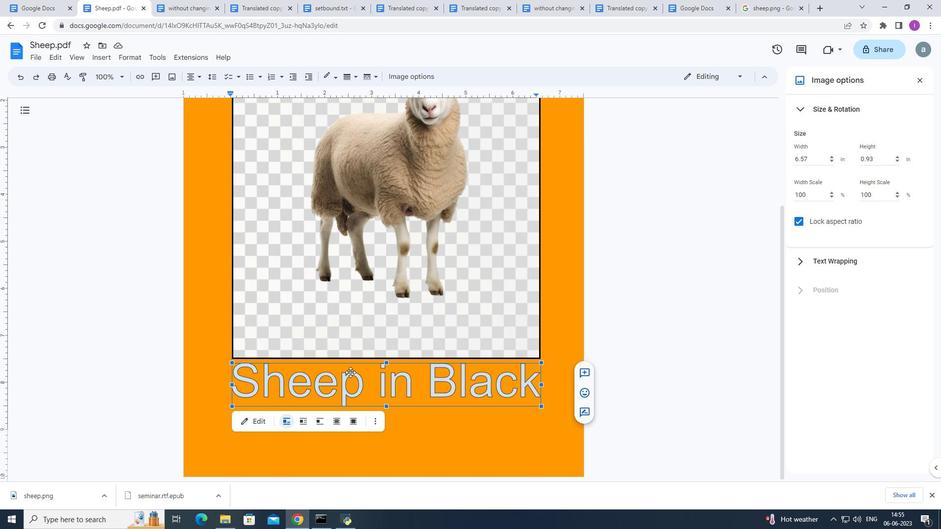 
Action: Mouse moved to (674, 379)
Screenshot: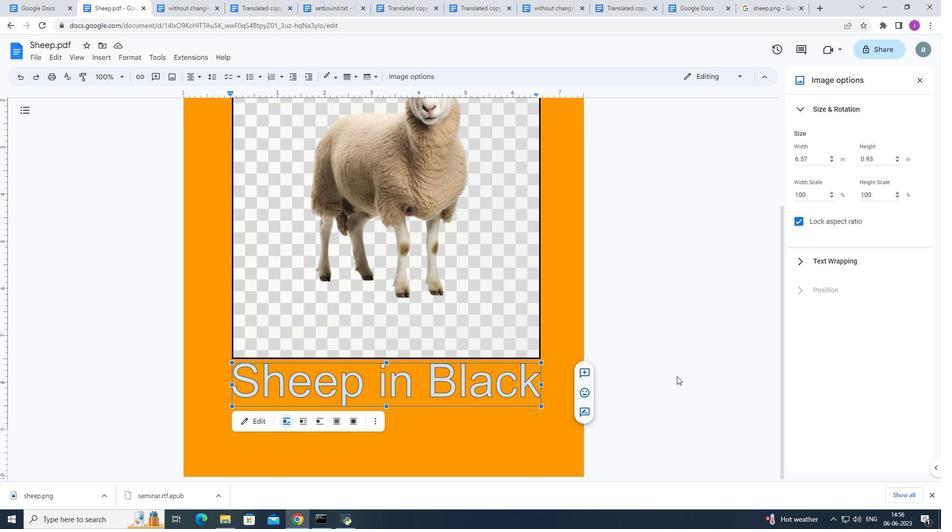 
Action: Mouse pressed left at (674, 379)
Screenshot: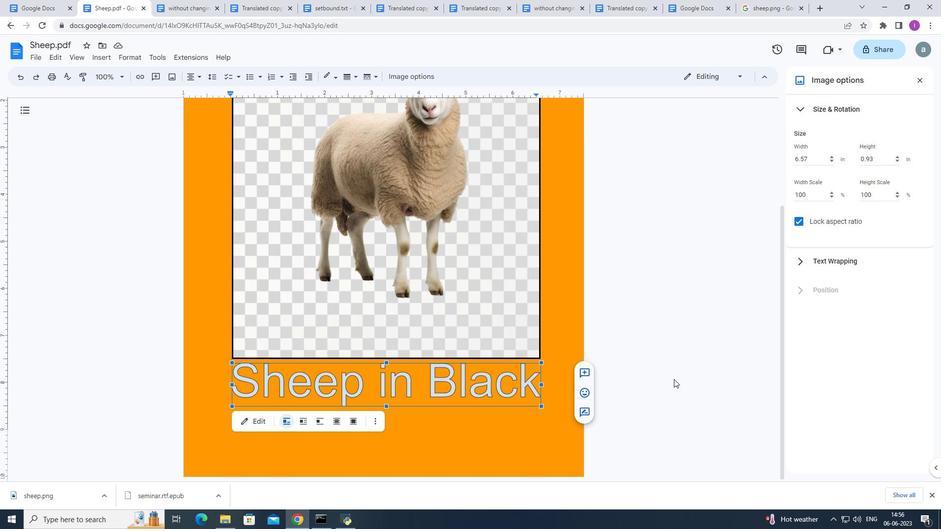 
Action: Mouse moved to (567, 435)
Screenshot: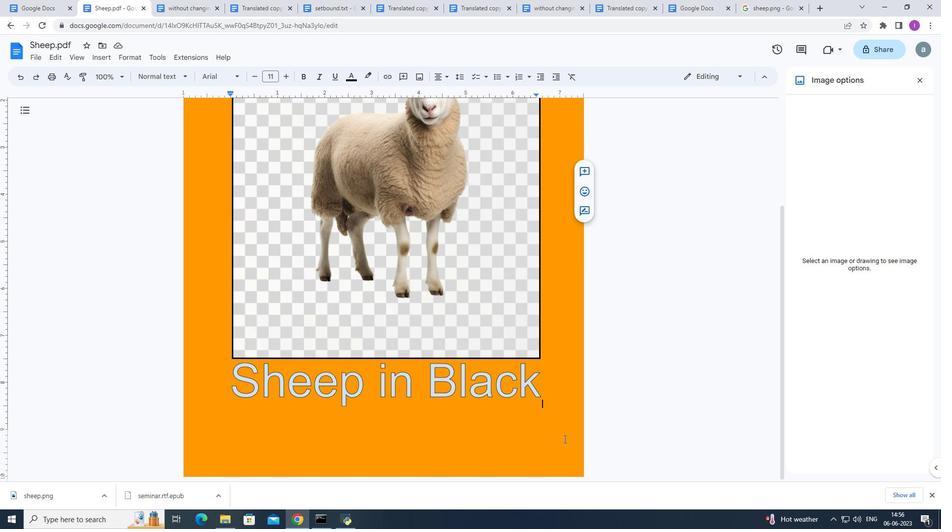 
Action: Key pressed <Key.enter>
Screenshot: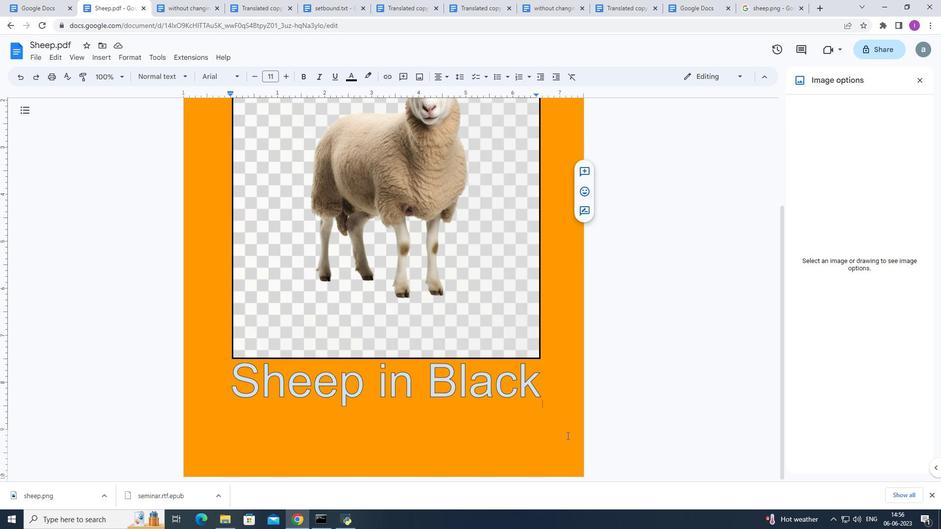 
Action: Mouse moved to (96, 55)
Screenshot: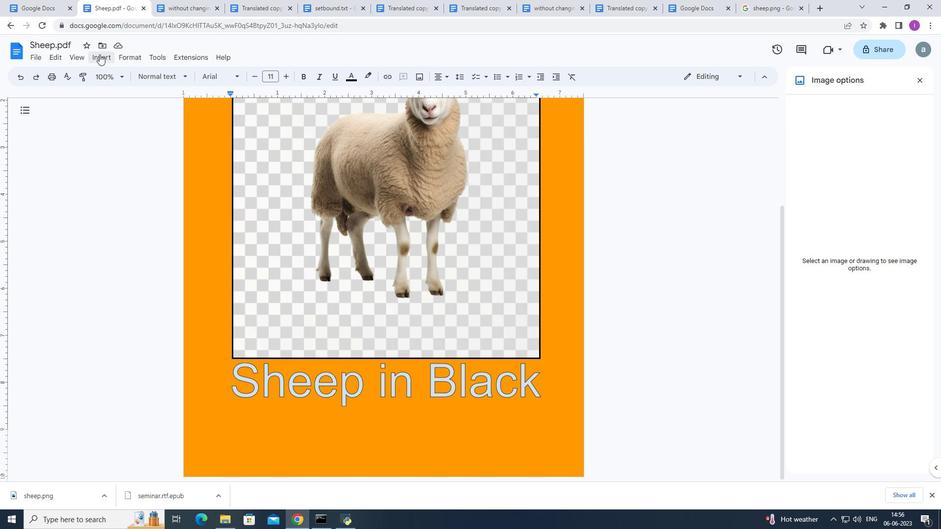 
Action: Mouse pressed left at (96, 55)
Screenshot: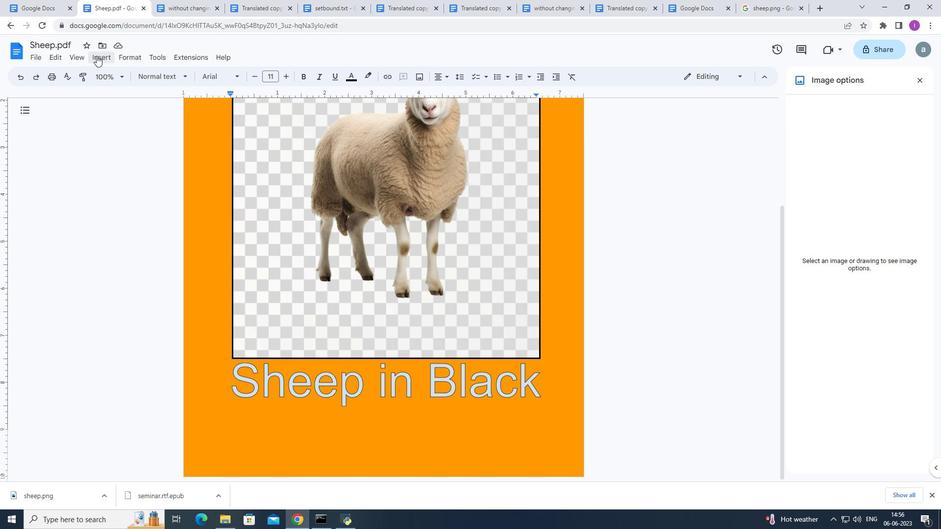 
Action: Mouse moved to (135, 361)
Screenshot: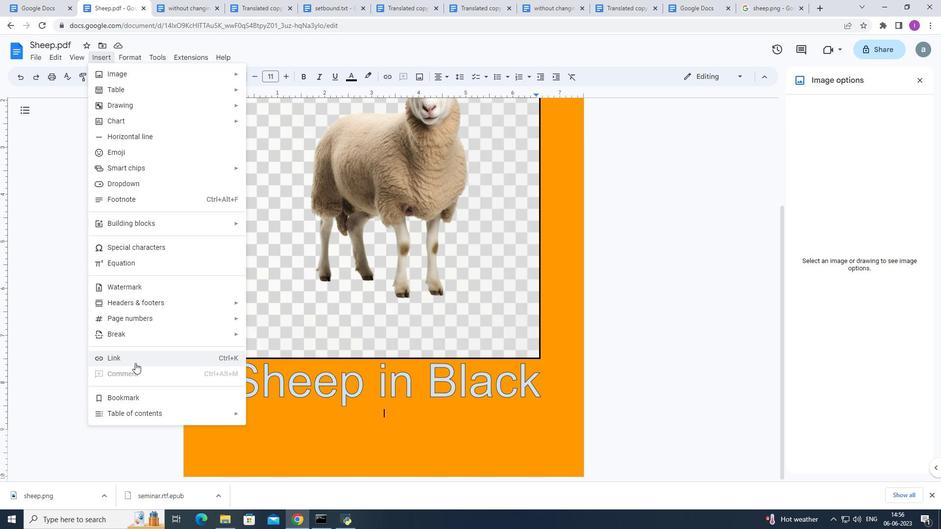 
Action: Mouse pressed left at (135, 361)
Screenshot: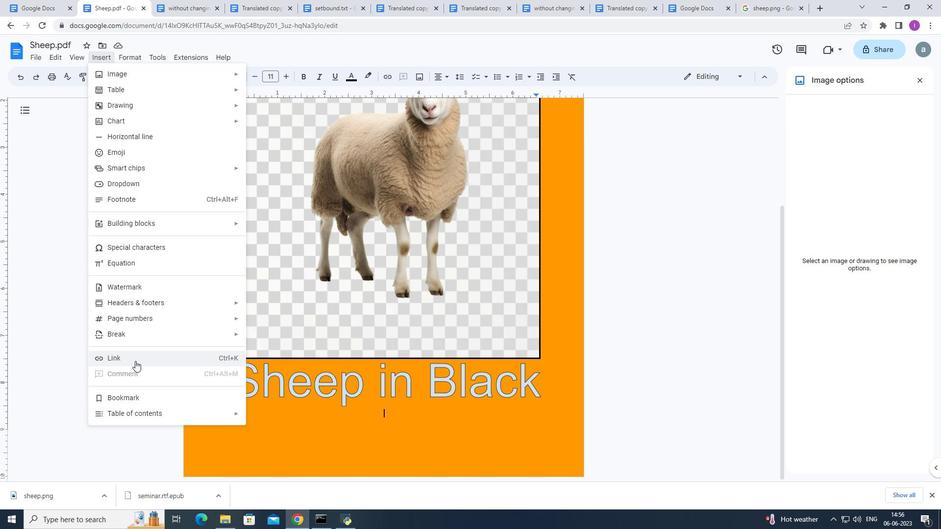 
Action: Mouse moved to (424, 255)
Screenshot: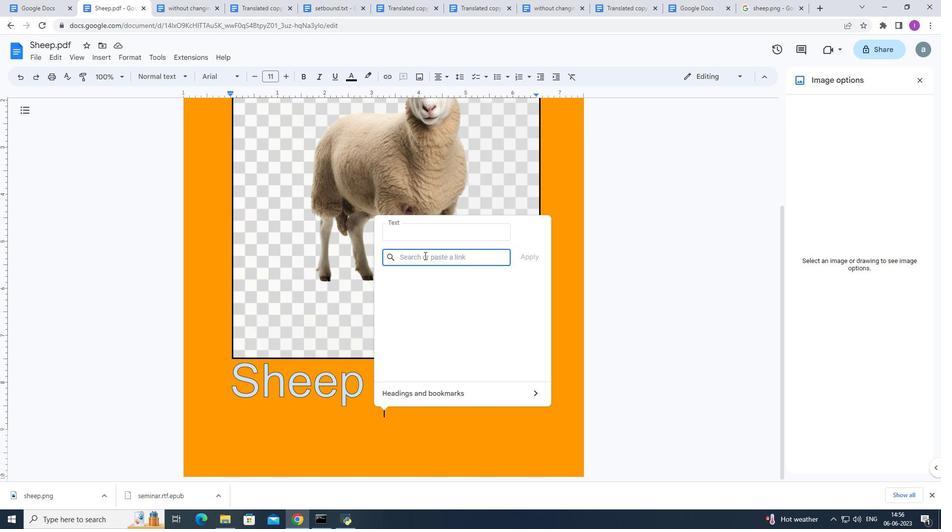 
Action: Key pressed i
Screenshot: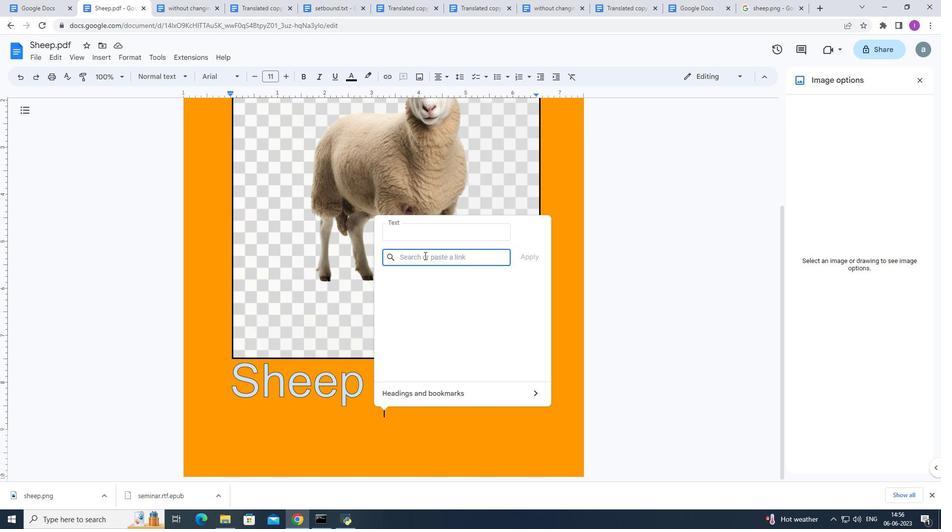 
Action: Mouse moved to (423, 256)
Screenshot: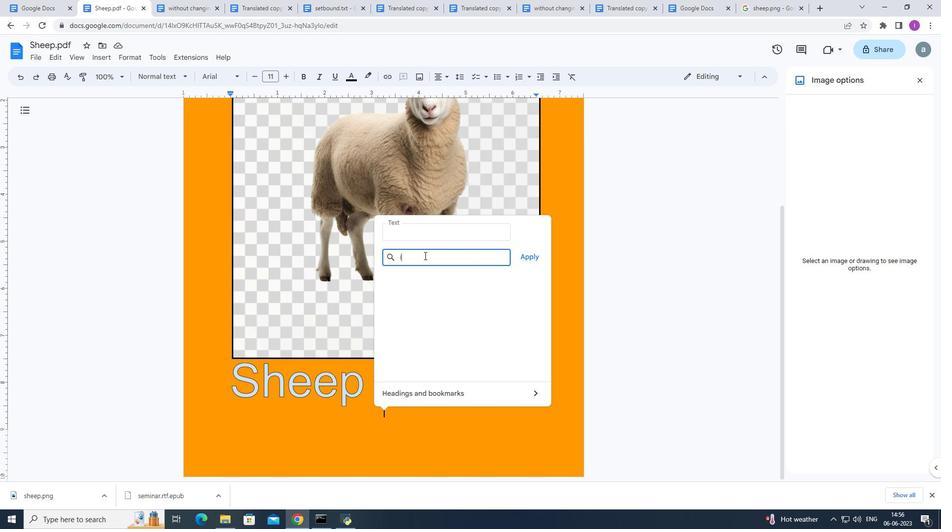 
Action: Key pressed n
Screenshot: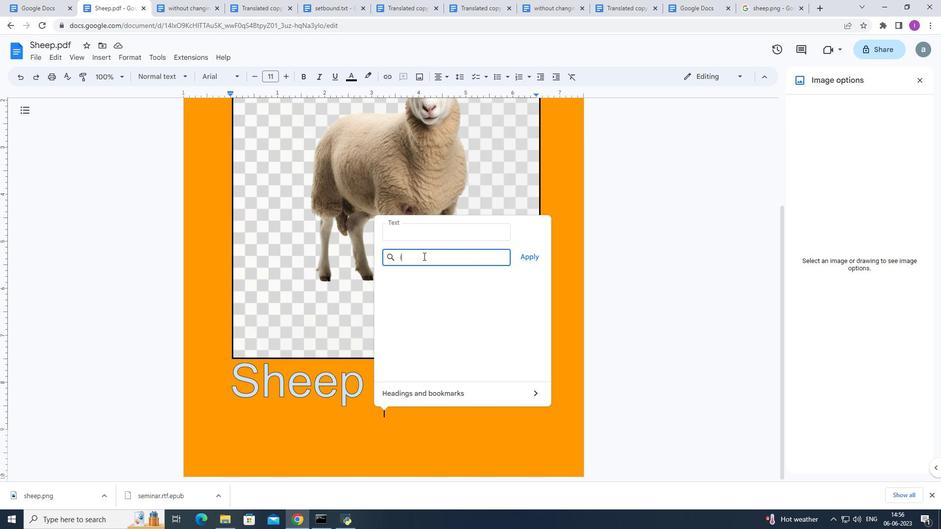 
Action: Mouse moved to (423, 256)
Screenshot: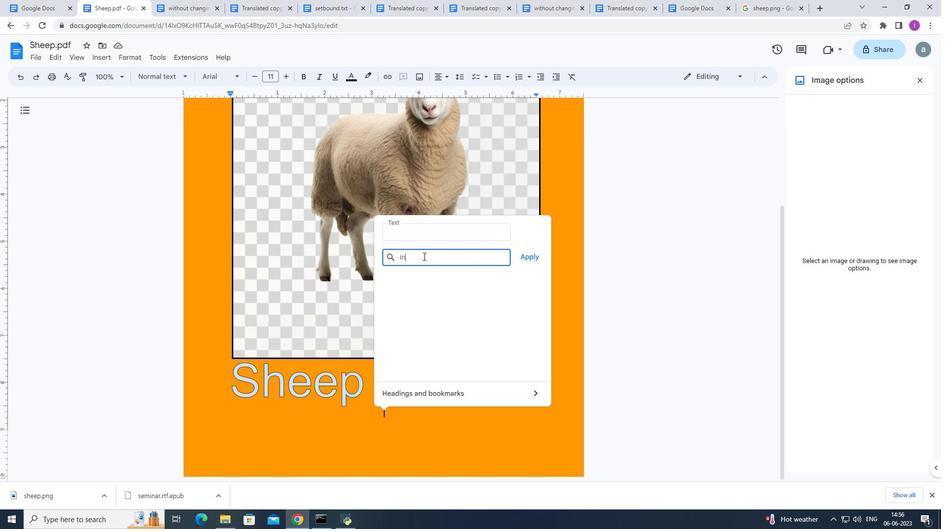
Action: Key pressed .
Screenshot: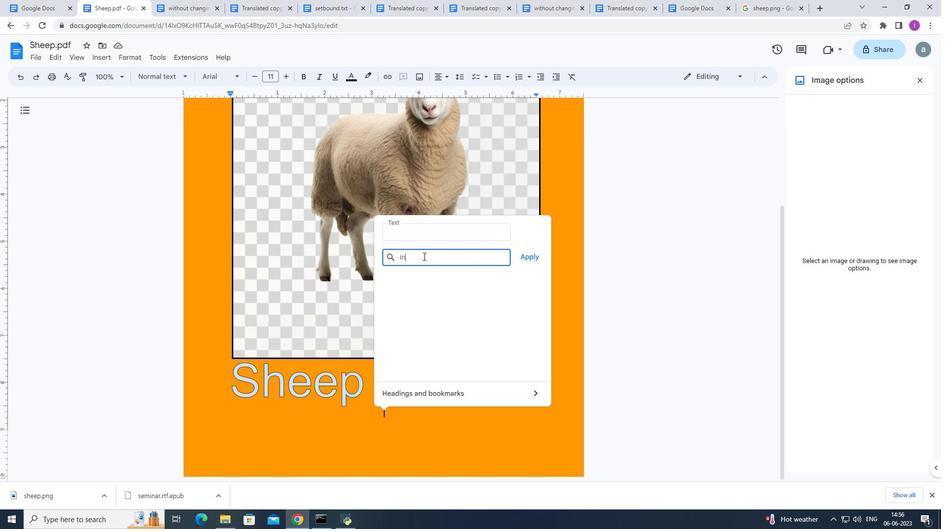 
Action: Mouse moved to (422, 256)
Screenshot: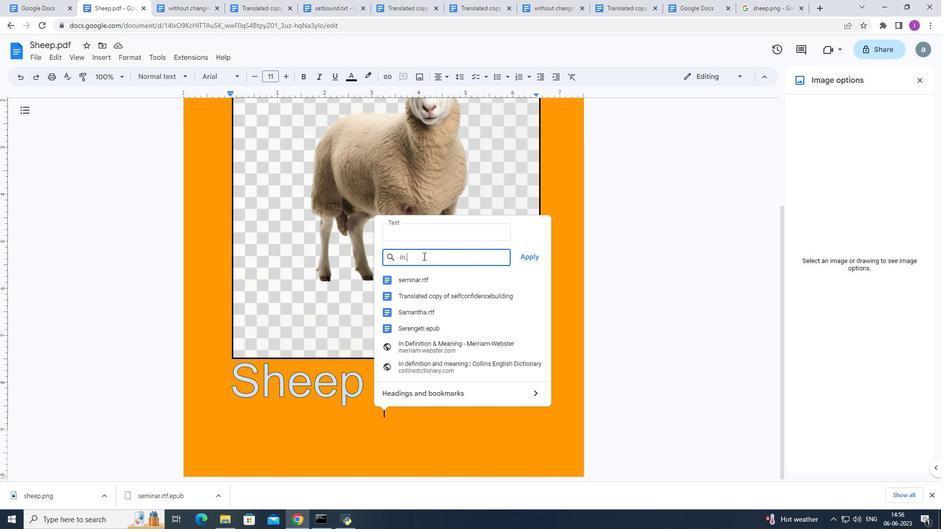 
Action: Key pressed pinterest.com
Screenshot: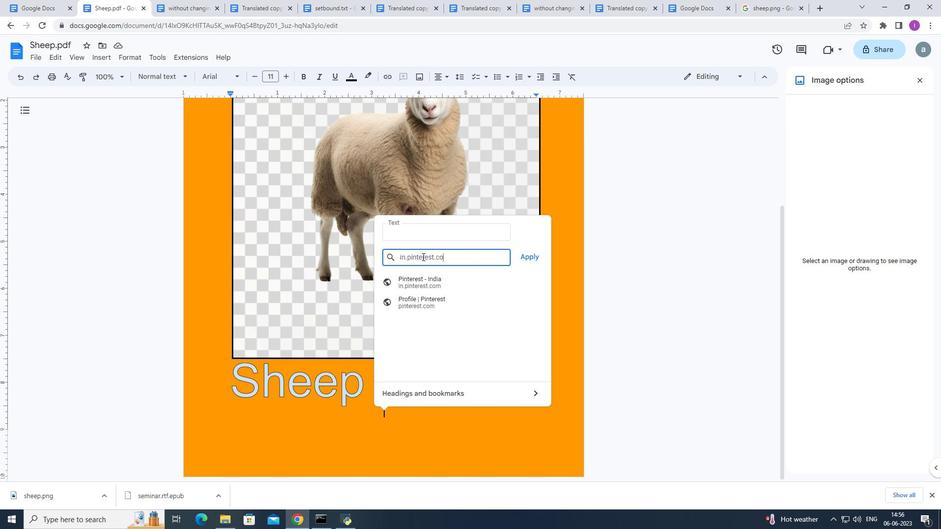 
Action: Mouse moved to (532, 254)
Screenshot: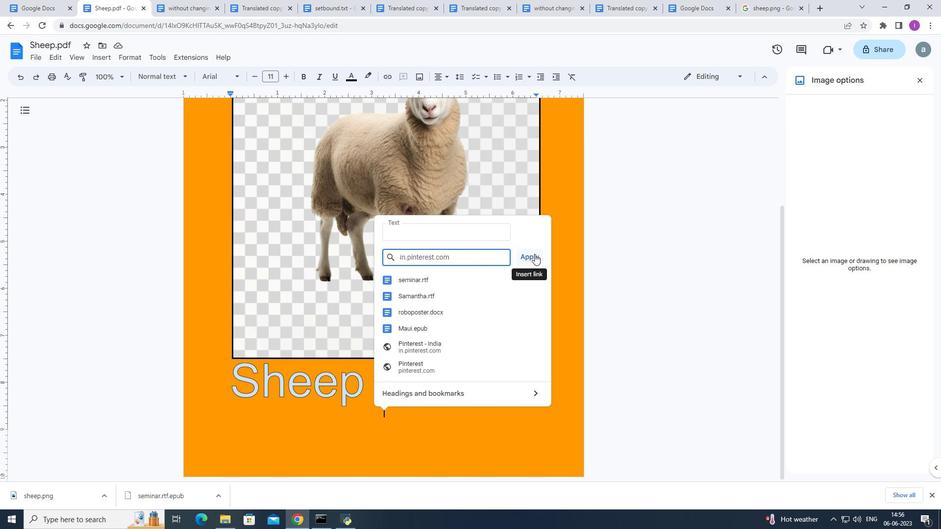 
Action: Mouse pressed left at (532, 254)
Screenshot: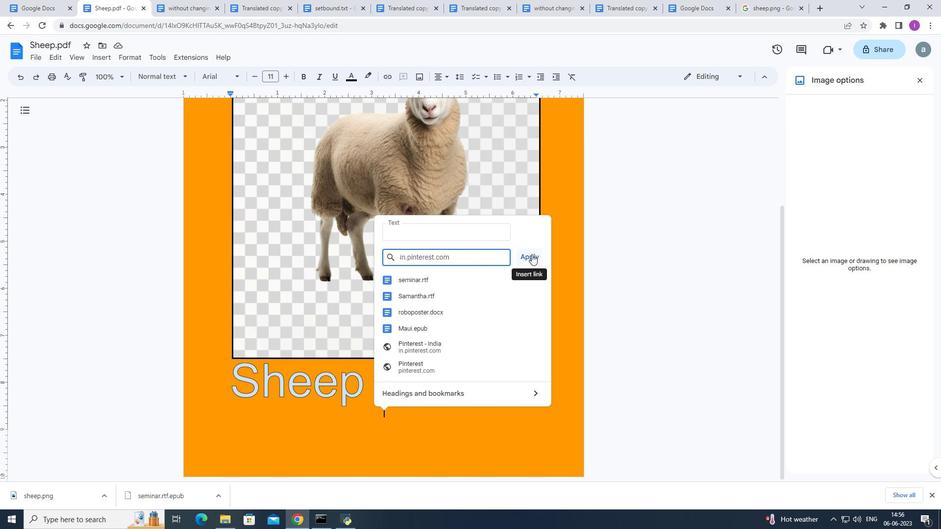 
Action: Mouse moved to (418, 409)
Screenshot: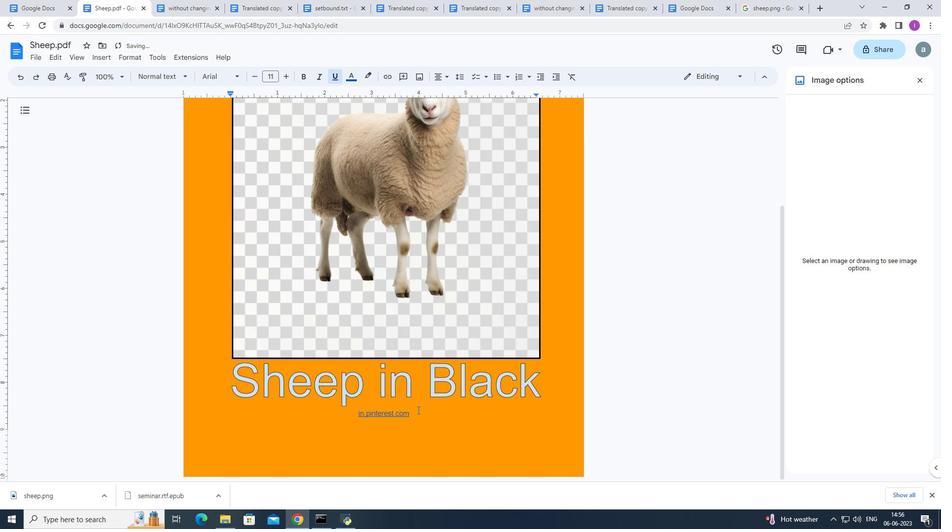 
Action: Mouse pressed left at (418, 409)
Screenshot: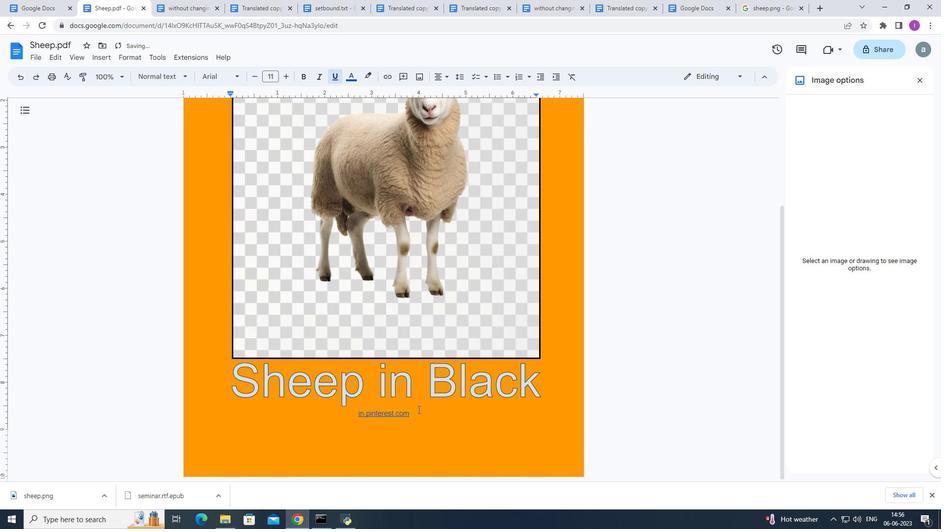 
Action: Mouse moved to (338, 425)
Screenshot: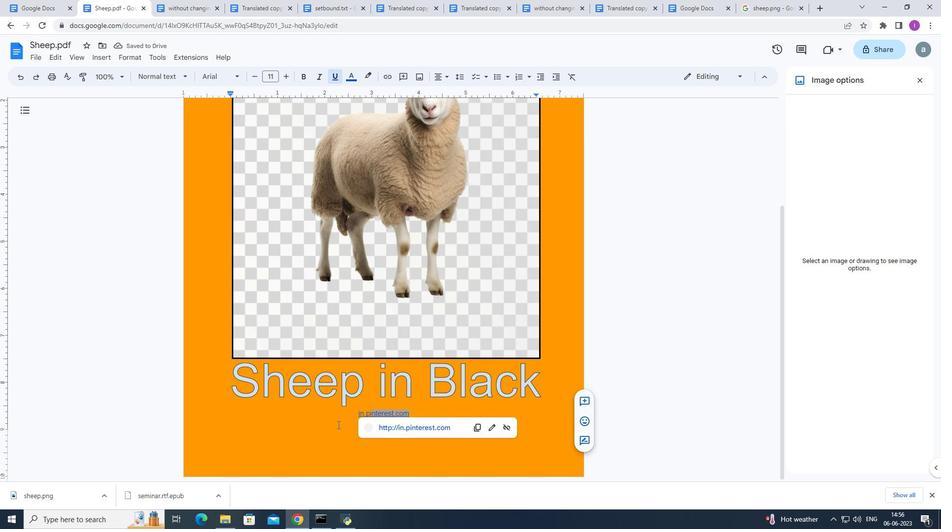 
Action: Mouse pressed left at (338, 425)
Screenshot: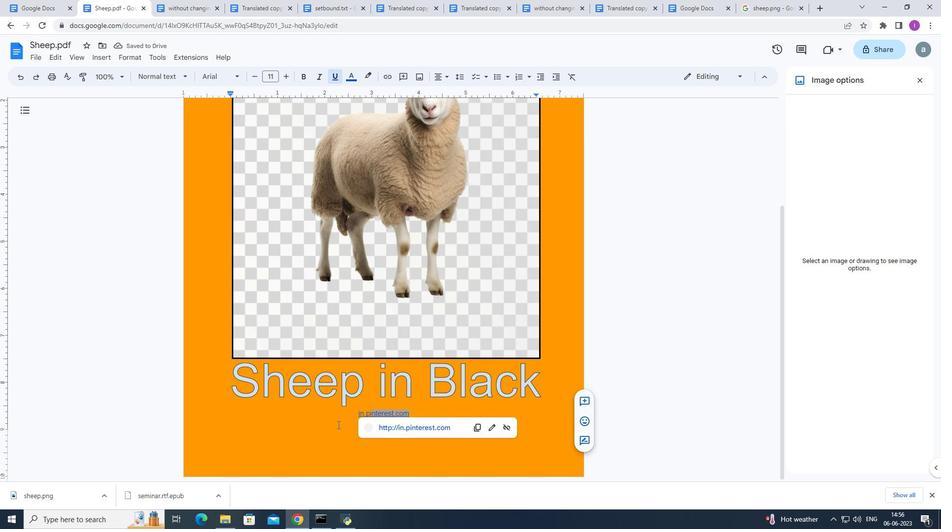 
Action: Mouse moved to (417, 411)
Screenshot: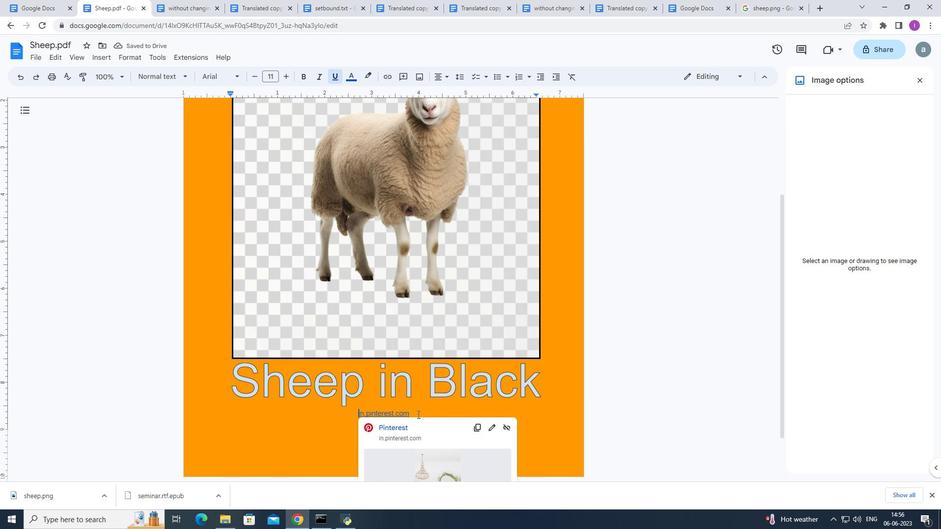 
Action: Mouse pressed left at (417, 411)
Screenshot: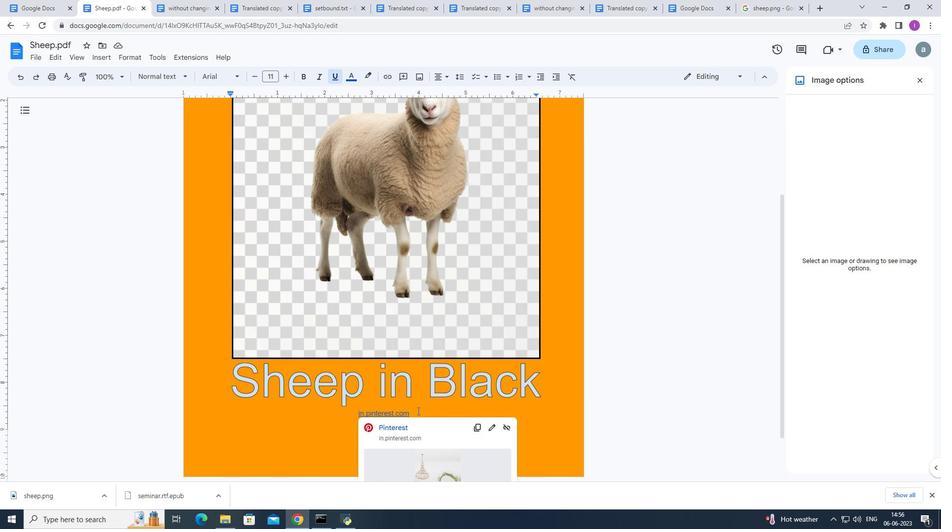 
Action: Mouse moved to (436, 76)
Screenshot: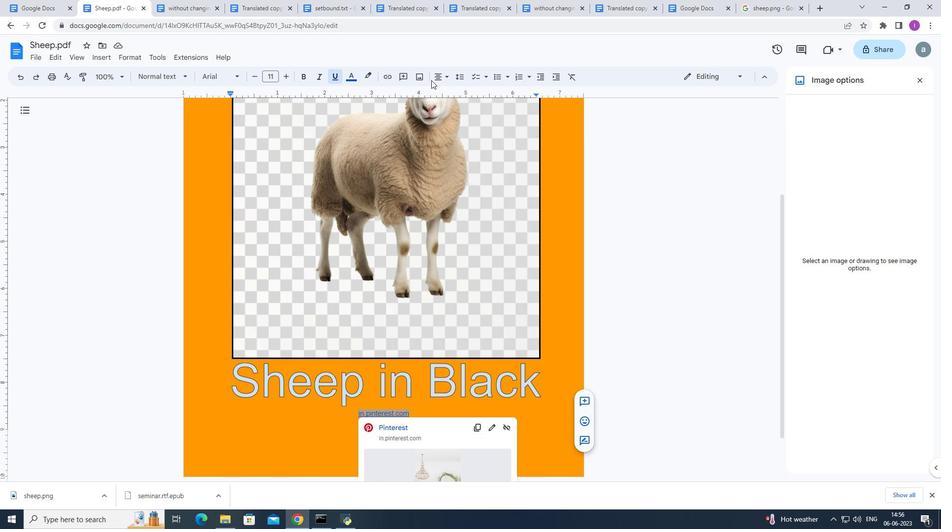 
Action: Mouse pressed left at (436, 76)
Screenshot: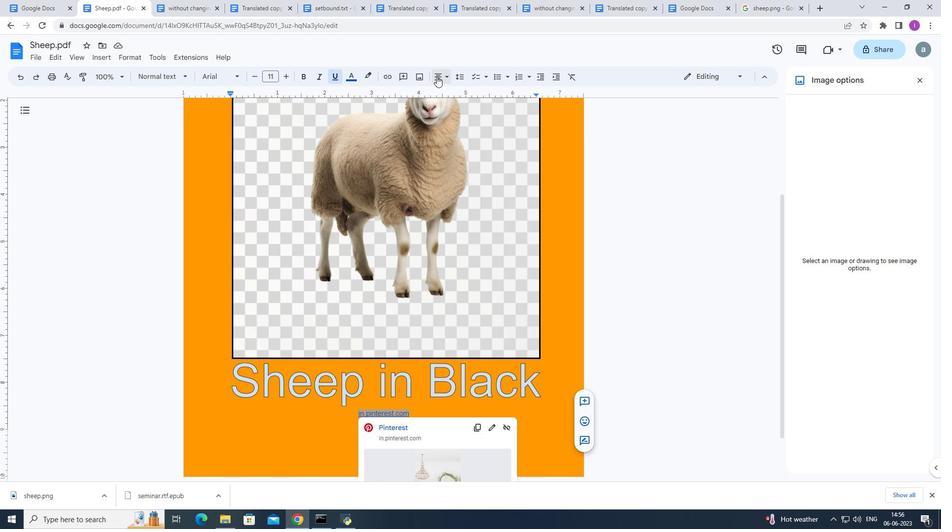 
Action: Mouse moved to (440, 93)
Screenshot: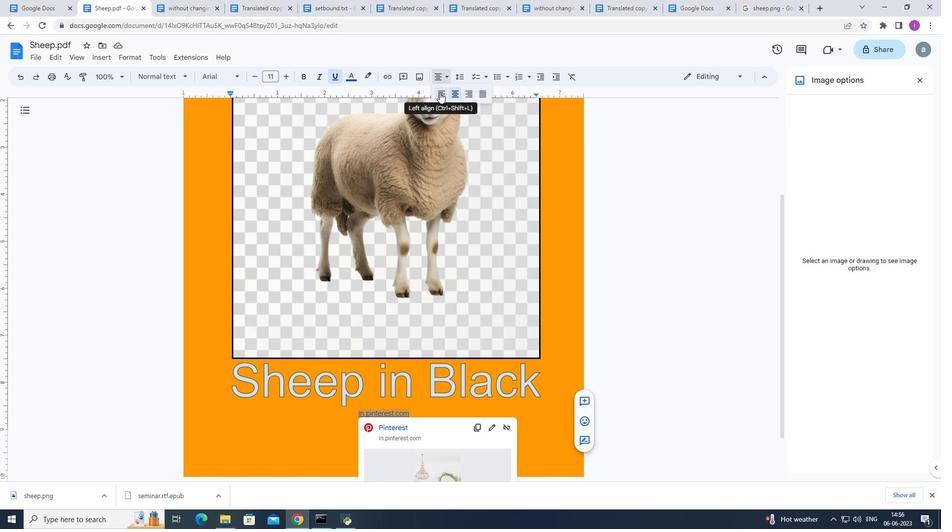 
Action: Mouse pressed left at (440, 93)
Screenshot: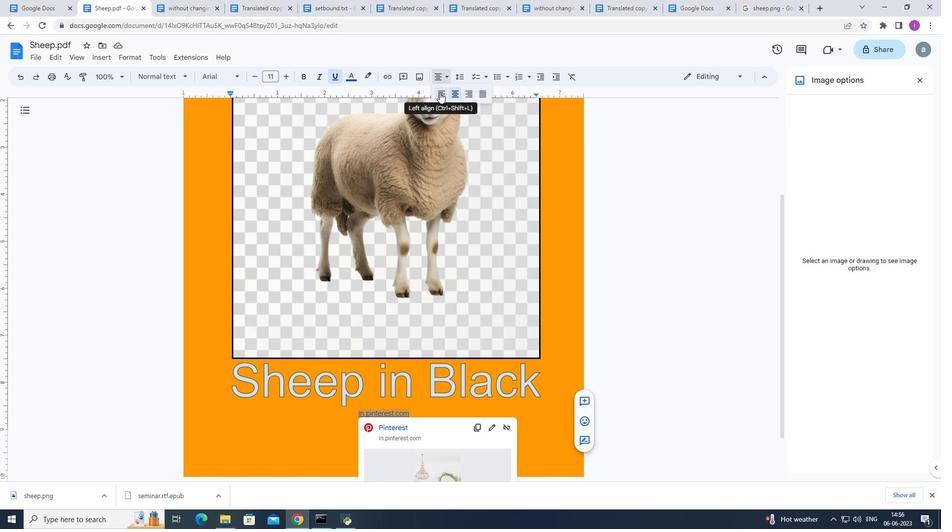 
Action: Mouse moved to (144, 365)
Screenshot: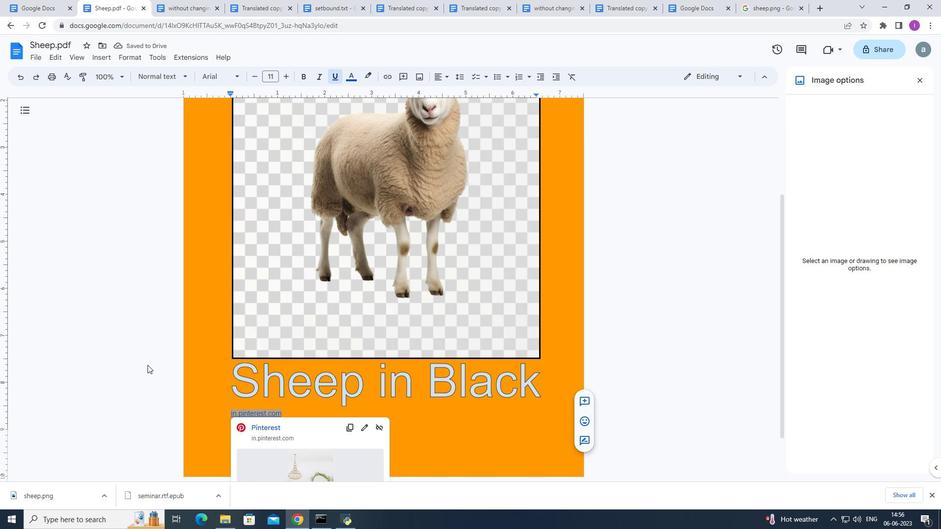 
